 Task: Look for Airbnb properties in Talara, Peru from 10th December, 2023 to 25th December, 2023 for 3 adults, 1 child. Place can be shared room with 2 bedrooms having 3 beds and 2 bathrooms. Property type can be guest house. Amenities needed are: wifi, TV, free parkinig on premises, gym, breakfast.
Action: Mouse moved to (469, 63)
Screenshot: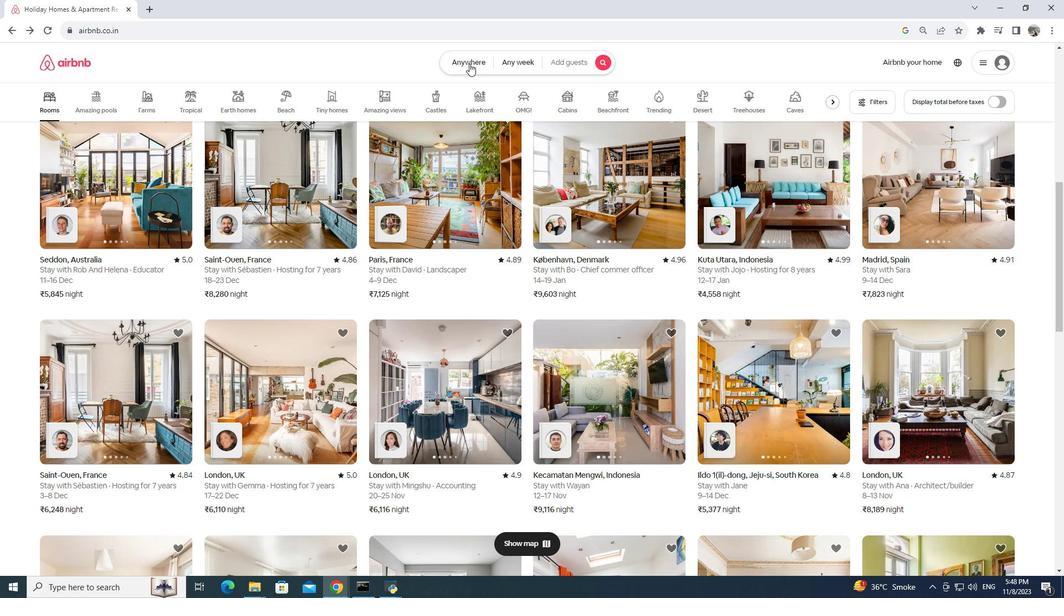 
Action: Mouse pressed left at (469, 63)
Screenshot: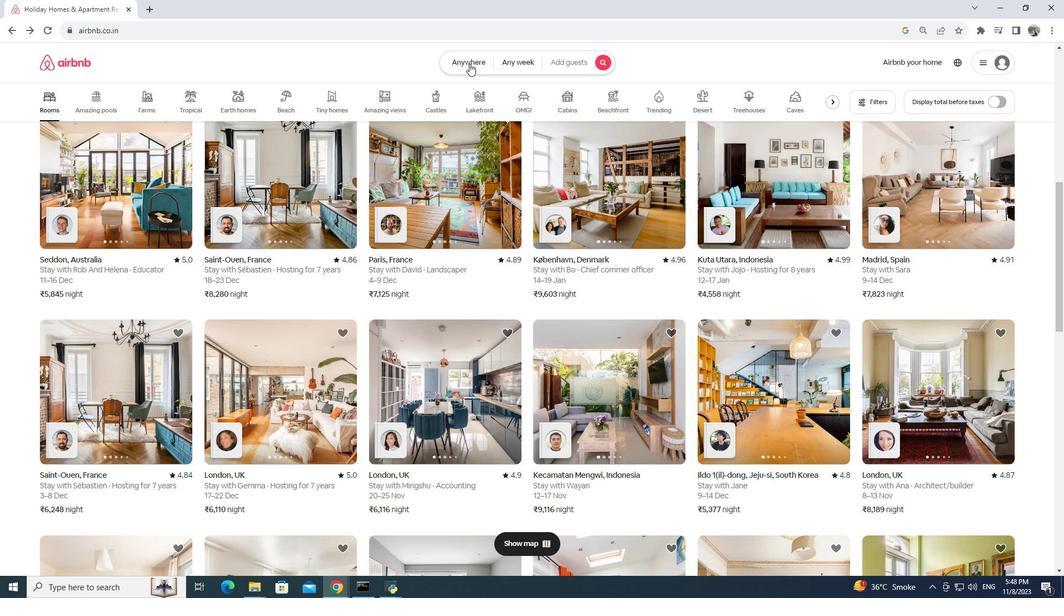
Action: Mouse moved to (386, 105)
Screenshot: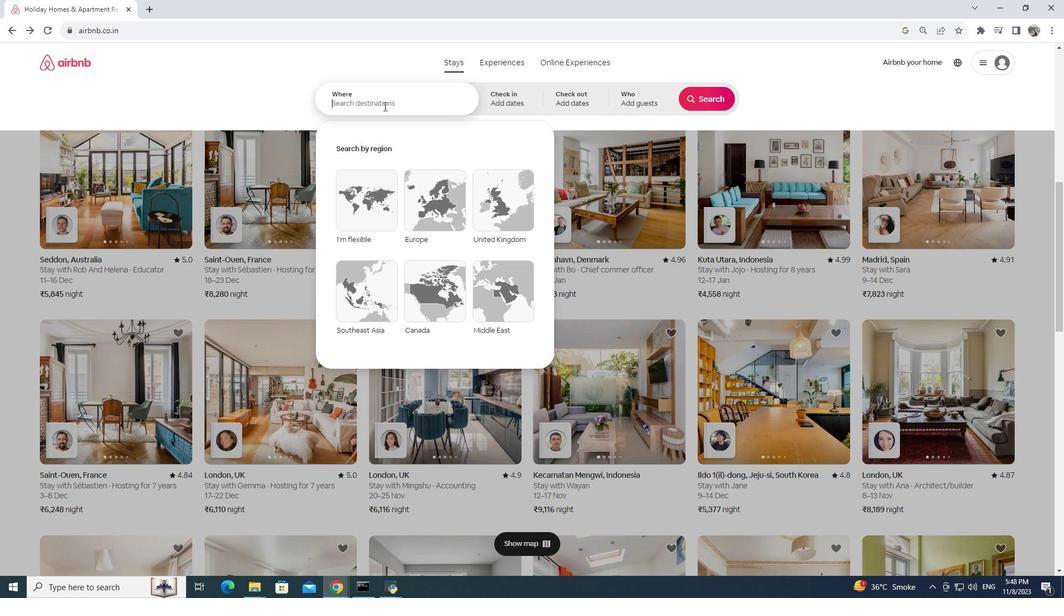 
Action: Mouse pressed left at (386, 105)
Screenshot: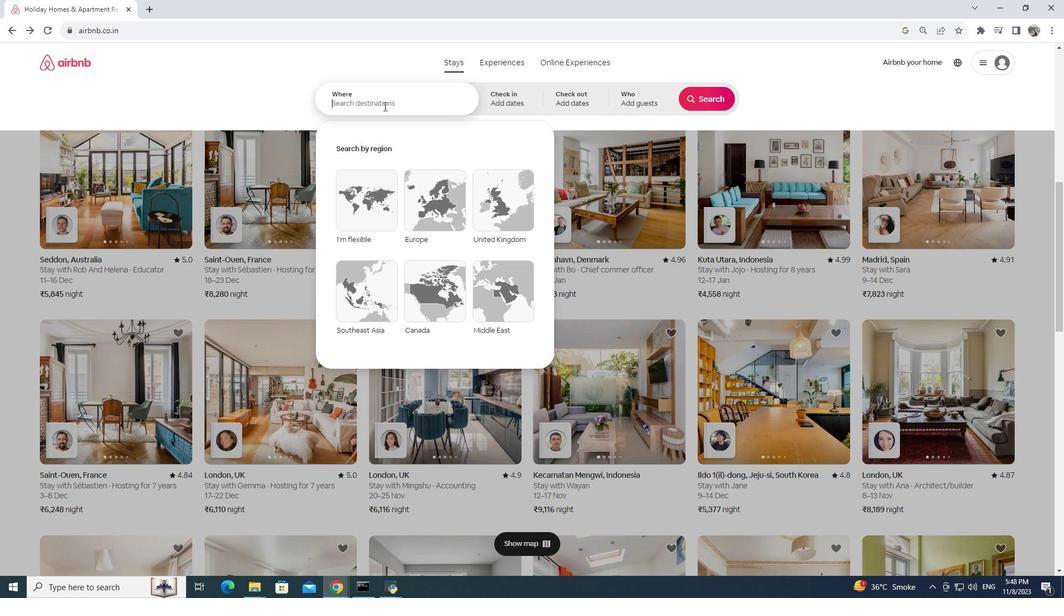 
Action: Mouse moved to (383, 106)
Screenshot: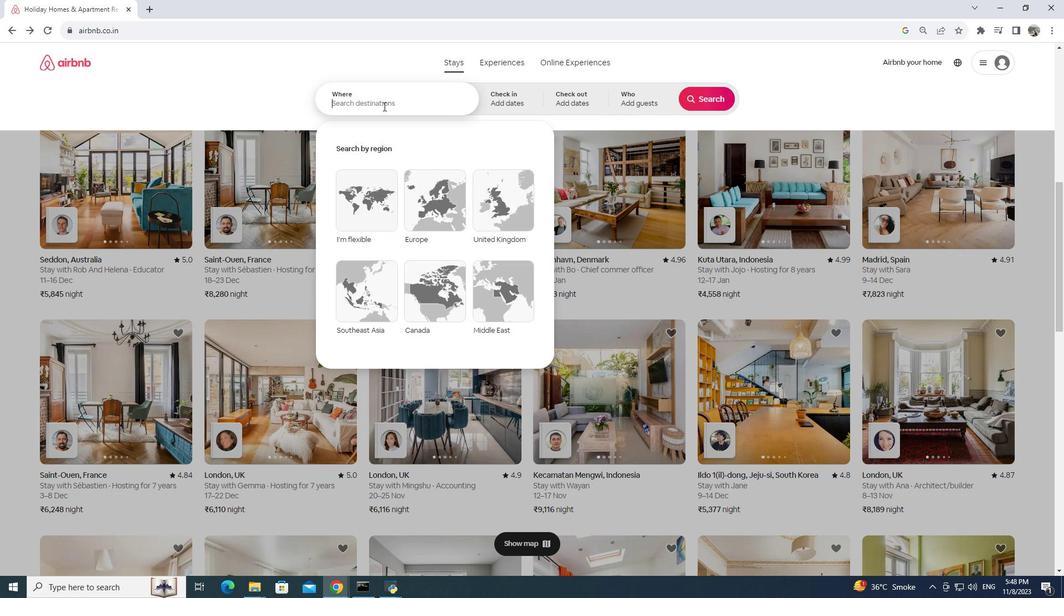 
Action: Key pressed talara,<Key.space>peru
Screenshot: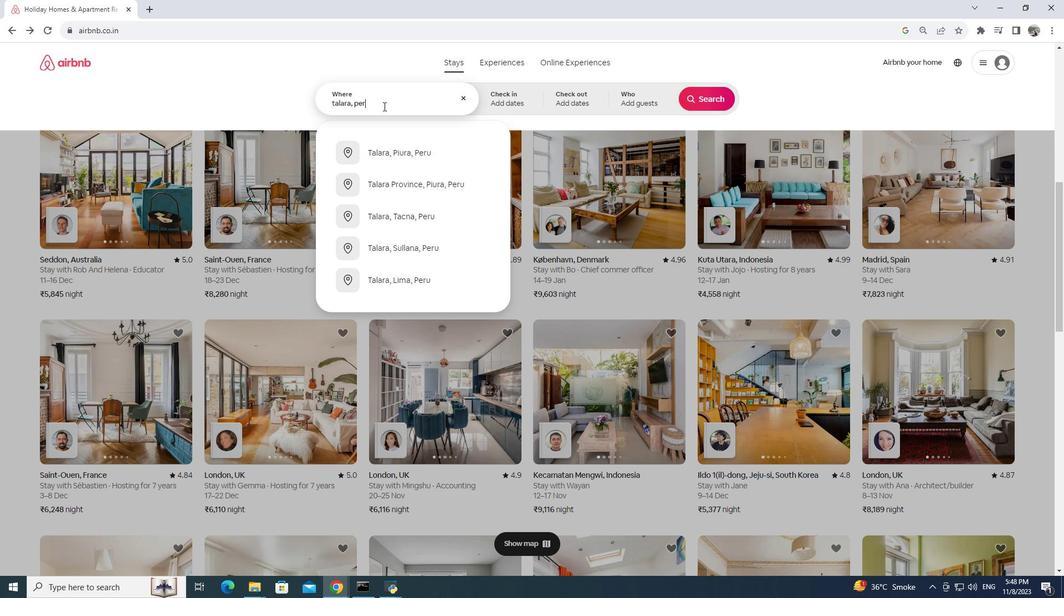 
Action: Mouse moved to (521, 93)
Screenshot: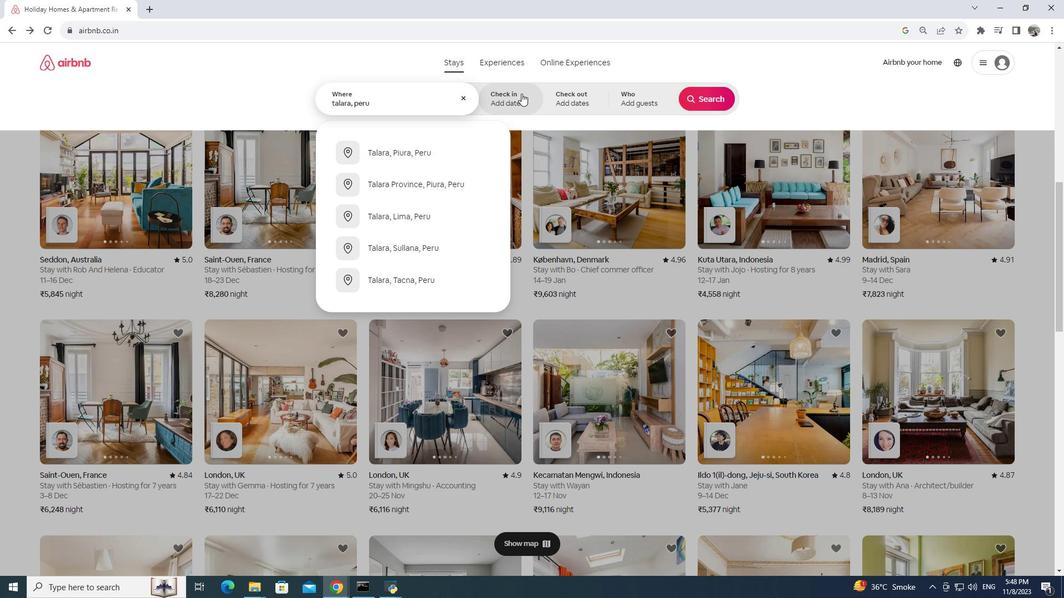 
Action: Mouse pressed left at (521, 93)
Screenshot: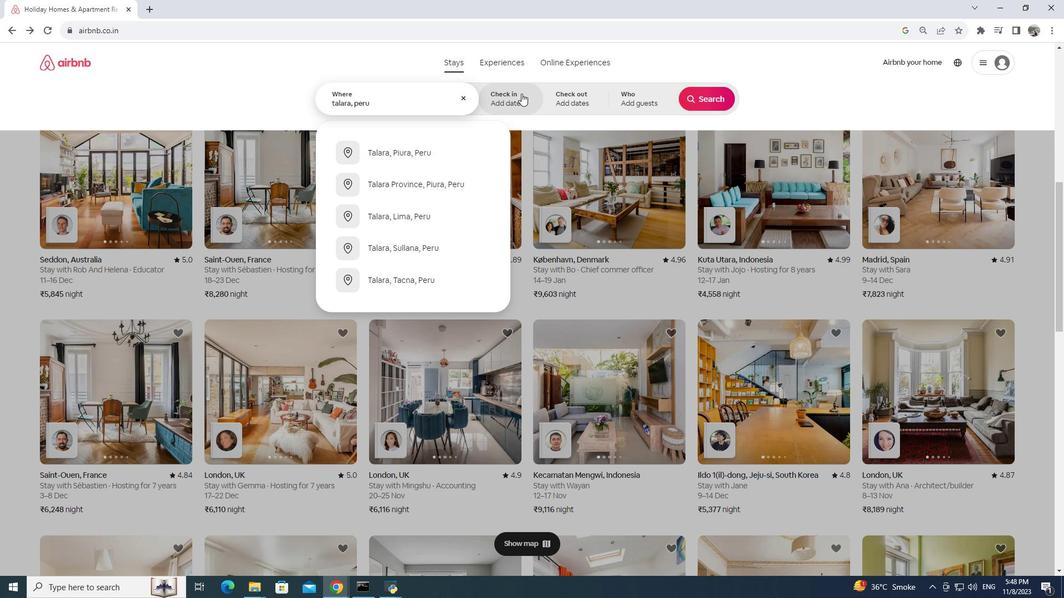 
Action: Mouse moved to (556, 261)
Screenshot: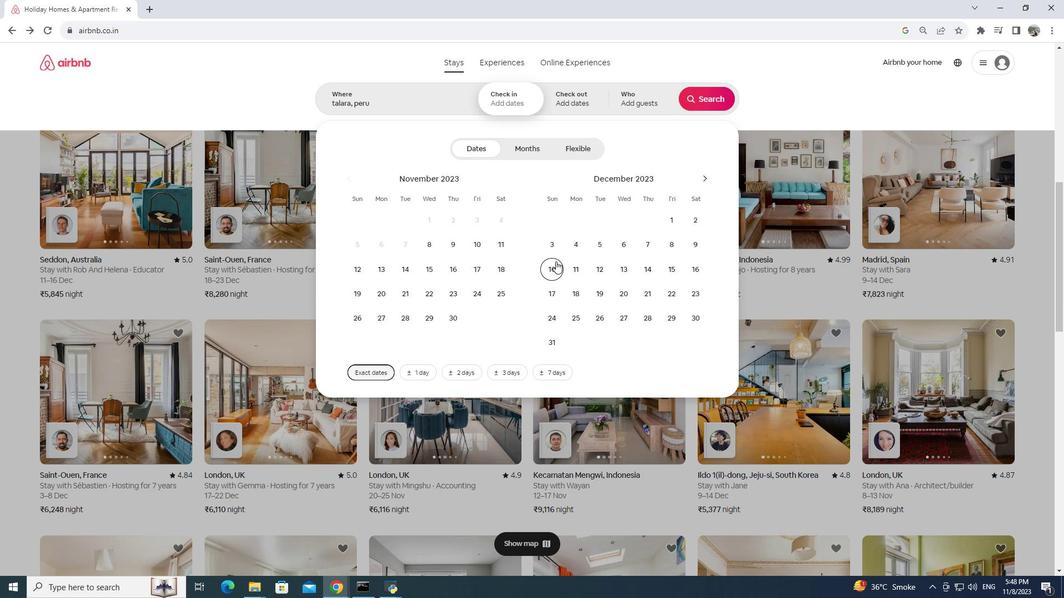 
Action: Mouse pressed left at (556, 261)
Screenshot: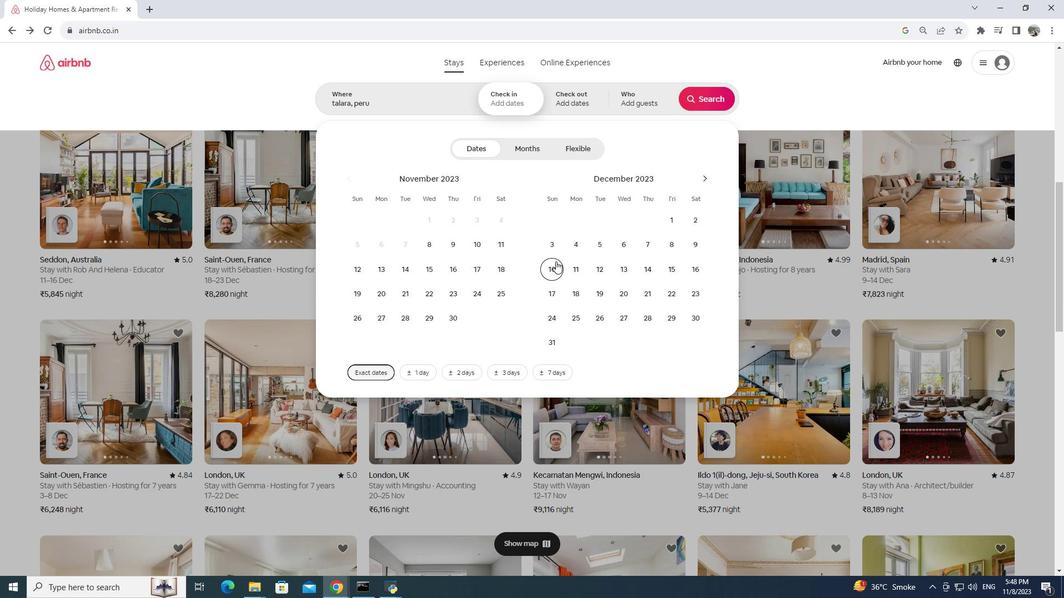
Action: Mouse moved to (578, 317)
Screenshot: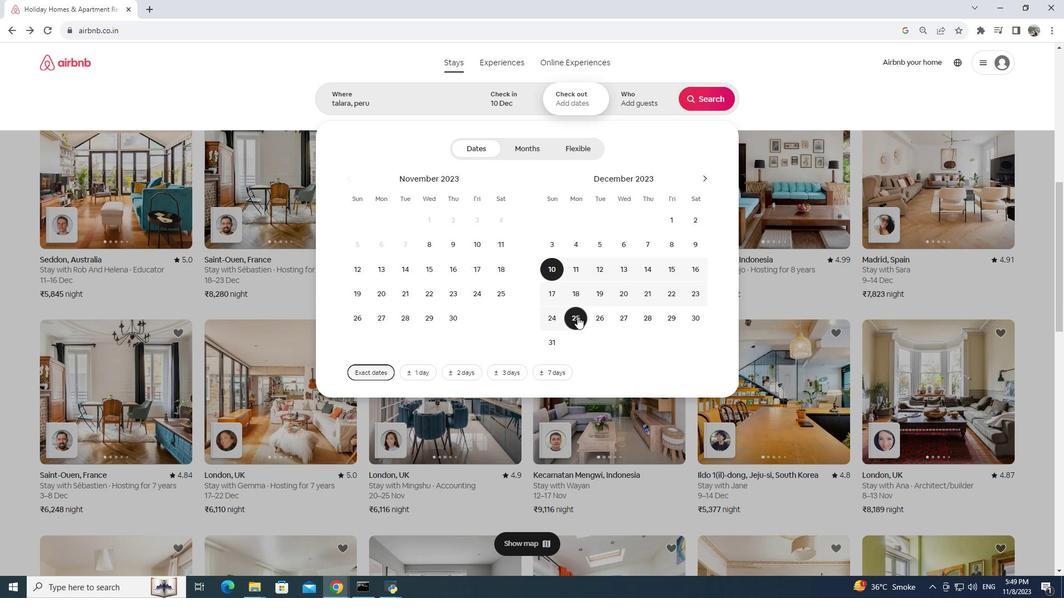 
Action: Mouse pressed left at (578, 317)
Screenshot: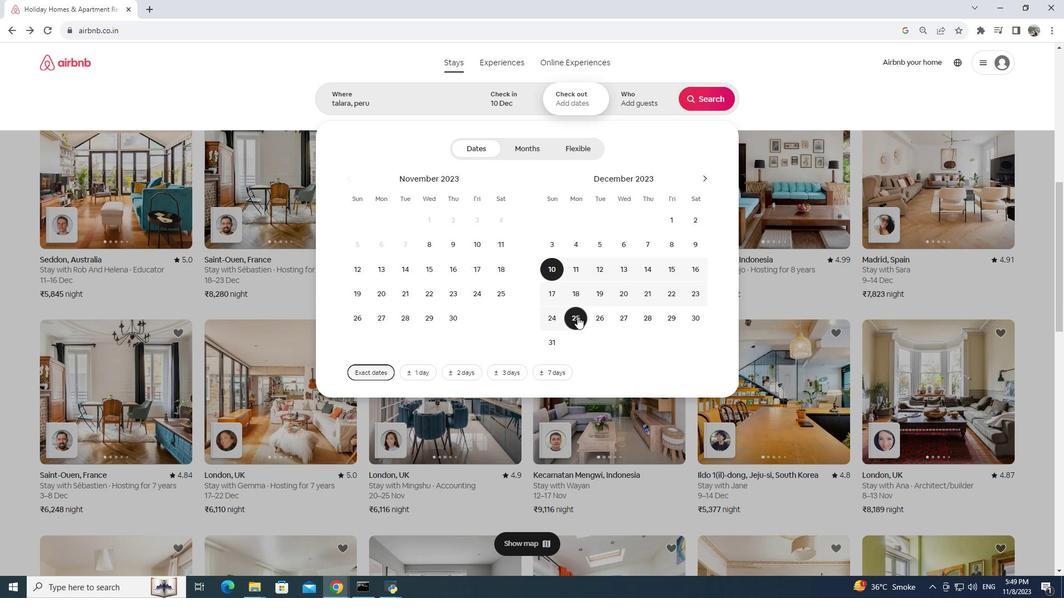 
Action: Mouse moved to (627, 102)
Screenshot: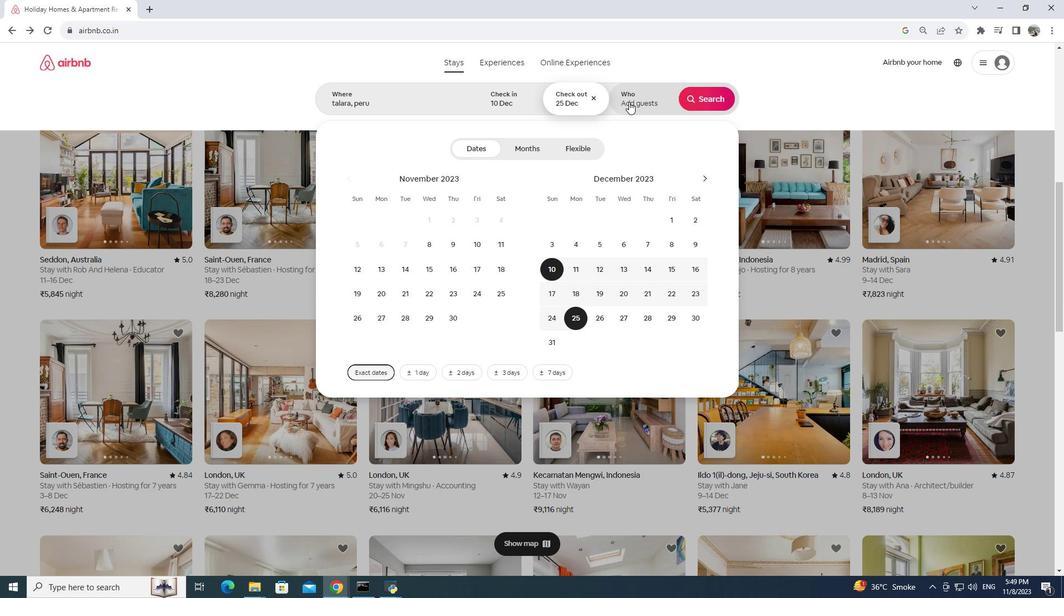 
Action: Mouse pressed left at (627, 102)
Screenshot: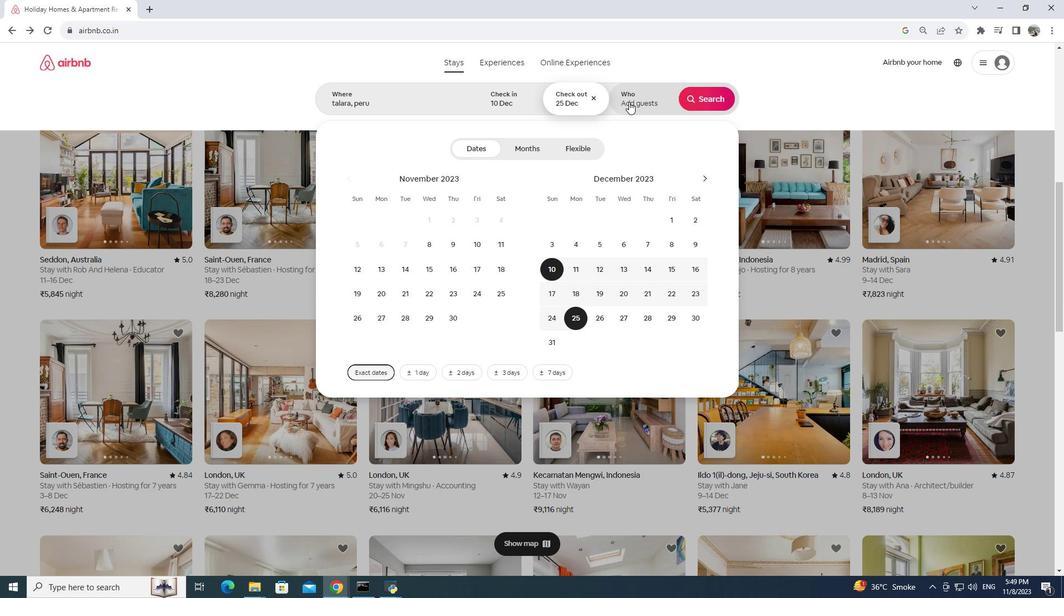 
Action: Mouse moved to (703, 150)
Screenshot: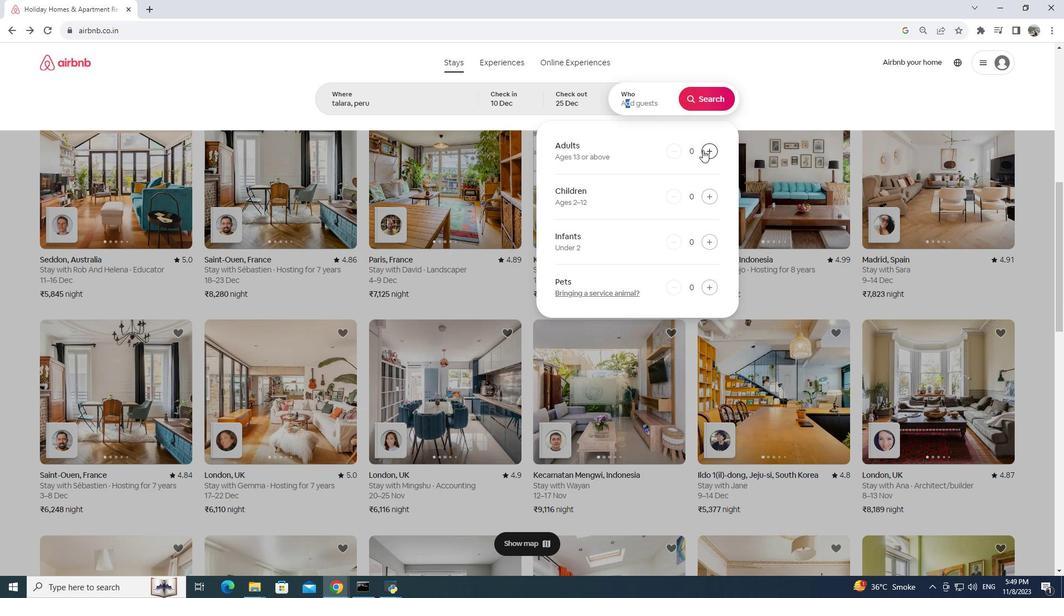 
Action: Mouse pressed left at (703, 150)
Screenshot: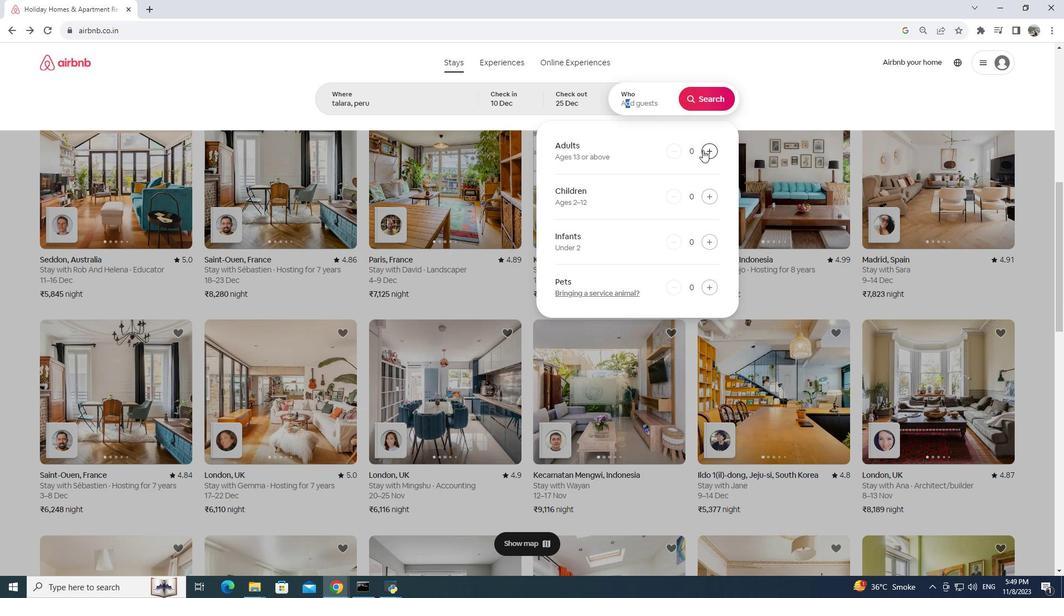 
Action: Mouse moved to (704, 148)
Screenshot: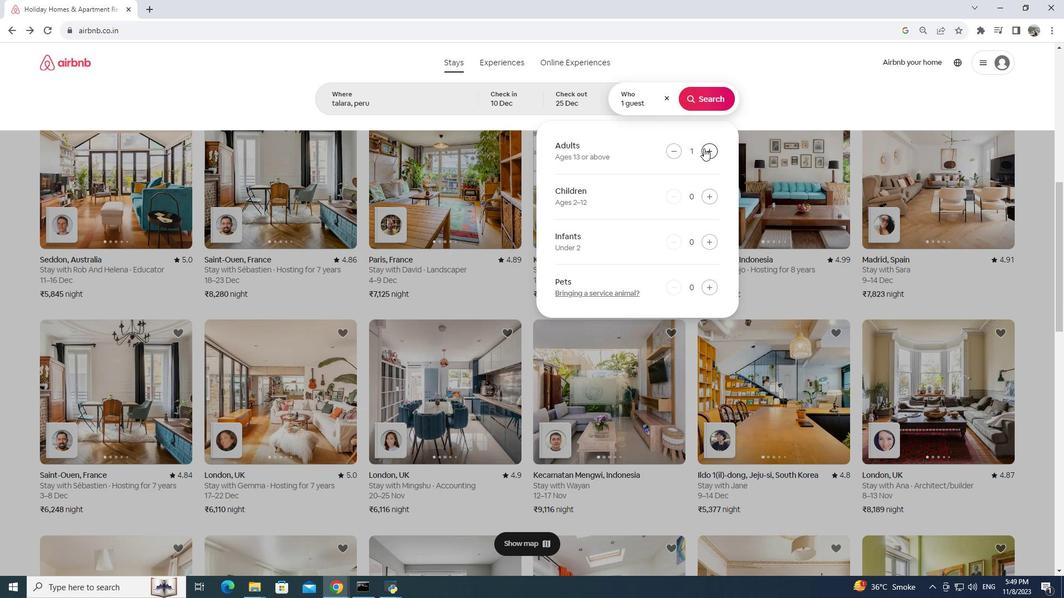 
Action: Mouse pressed left at (704, 148)
Screenshot: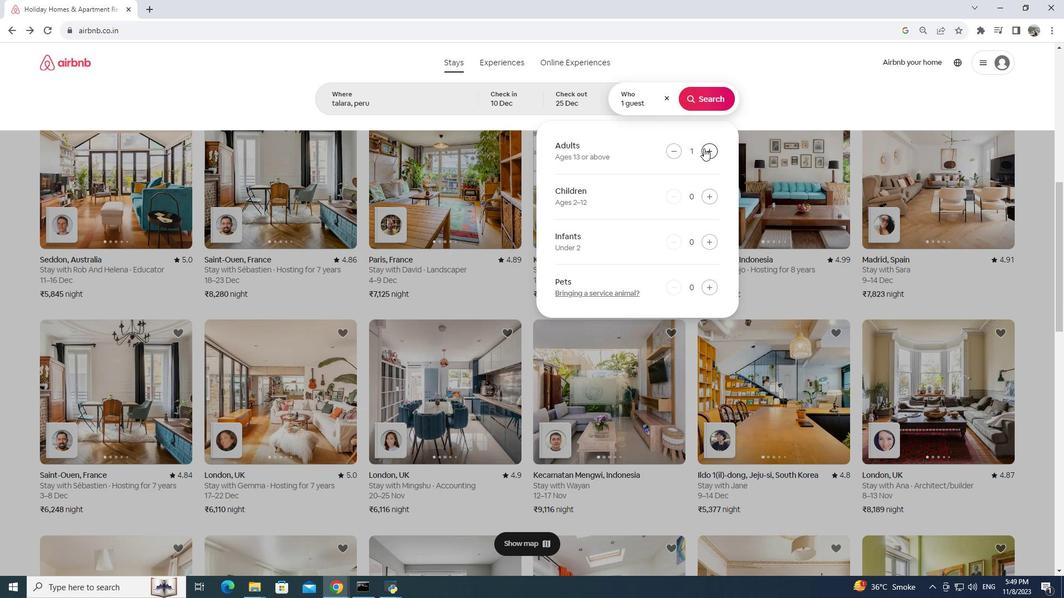 
Action: Mouse moved to (705, 148)
Screenshot: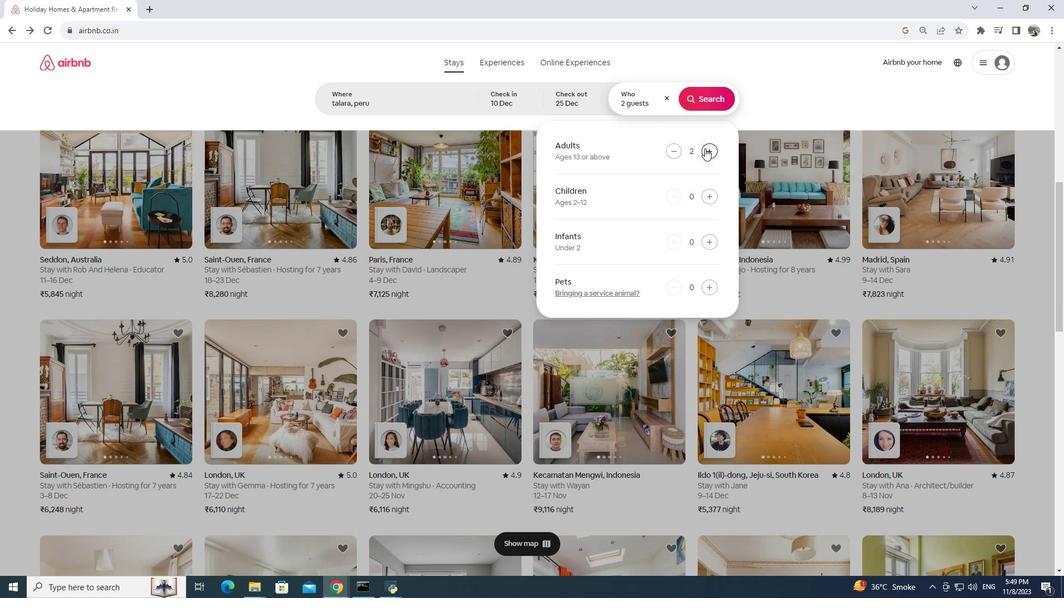 
Action: Mouse pressed left at (705, 148)
Screenshot: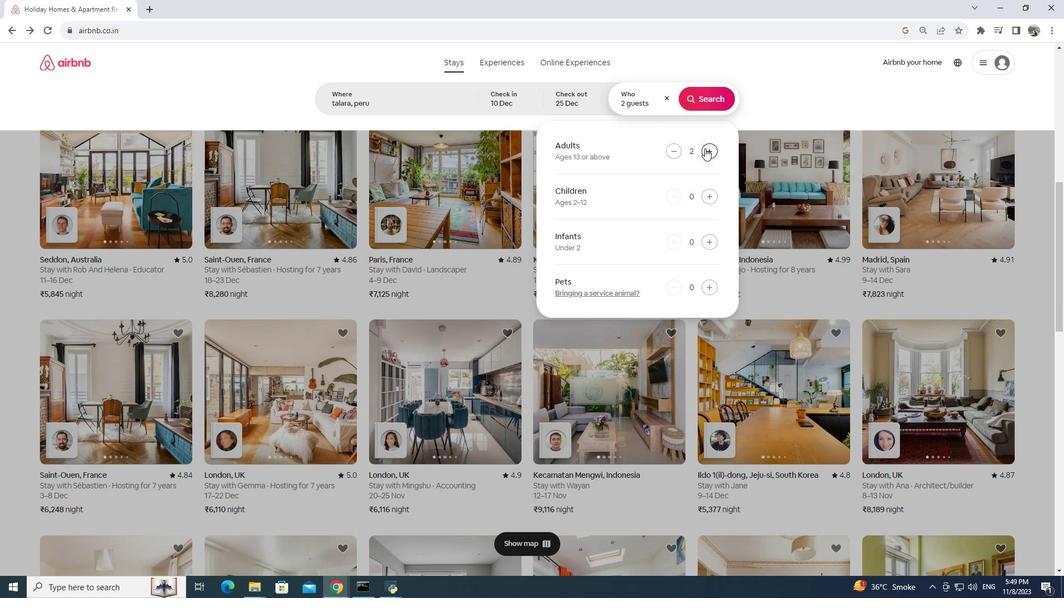 
Action: Mouse moved to (709, 195)
Screenshot: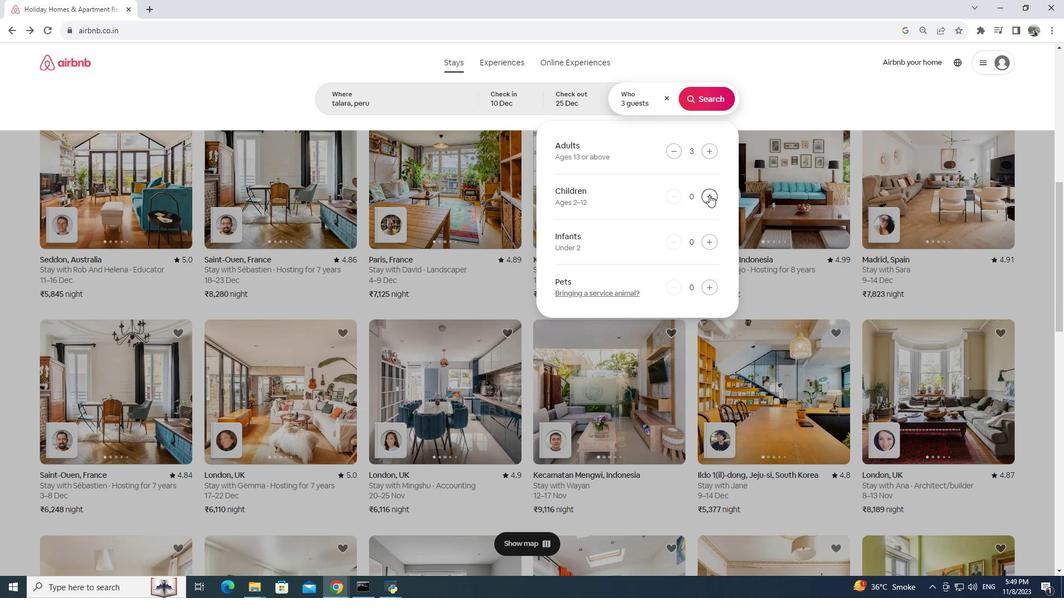 
Action: Mouse pressed left at (709, 195)
Screenshot: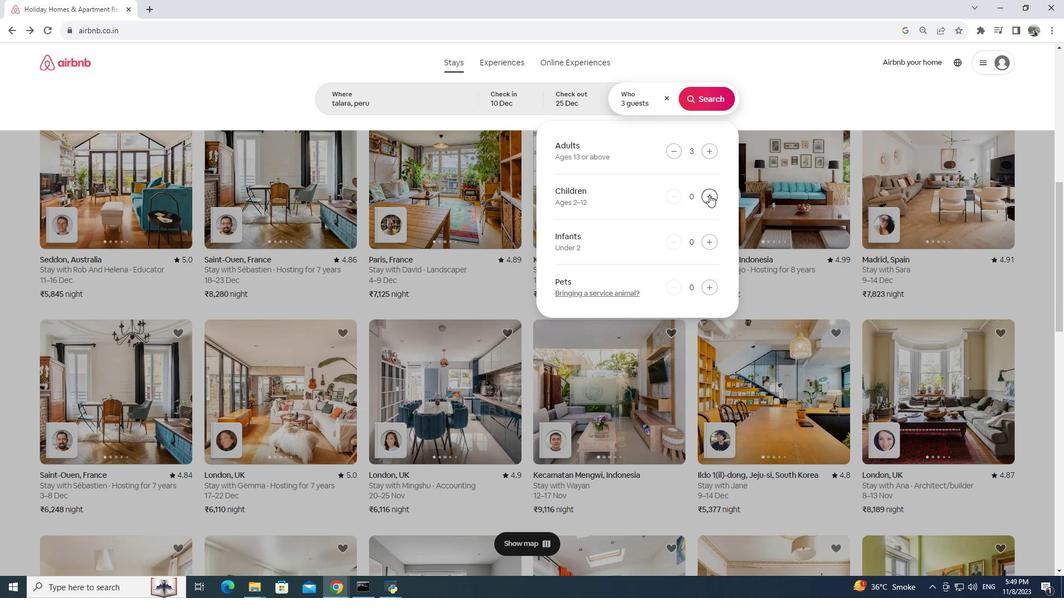 
Action: Mouse moved to (707, 90)
Screenshot: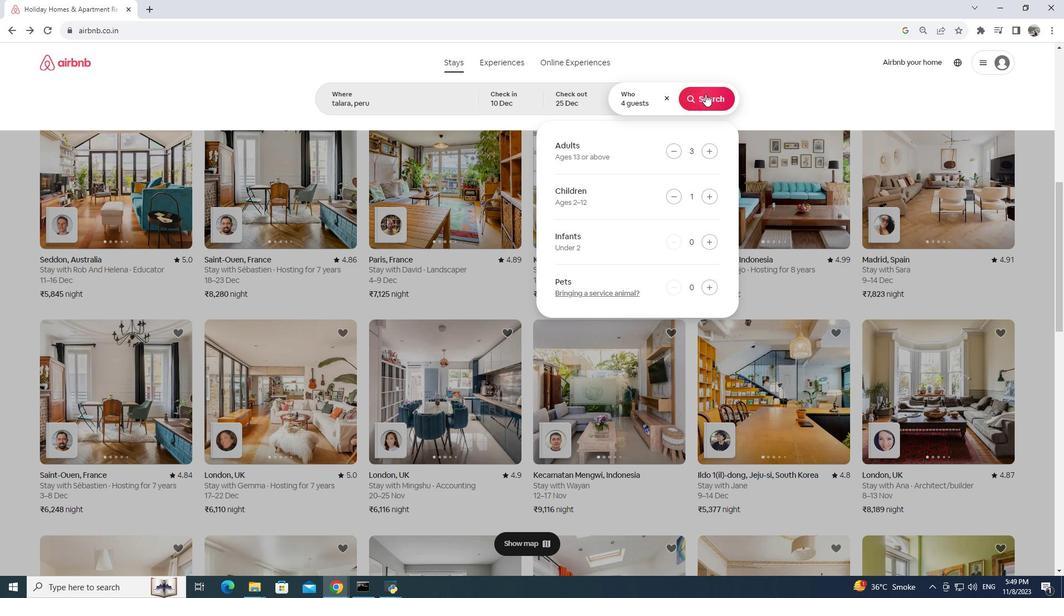 
Action: Mouse pressed left at (707, 90)
Screenshot: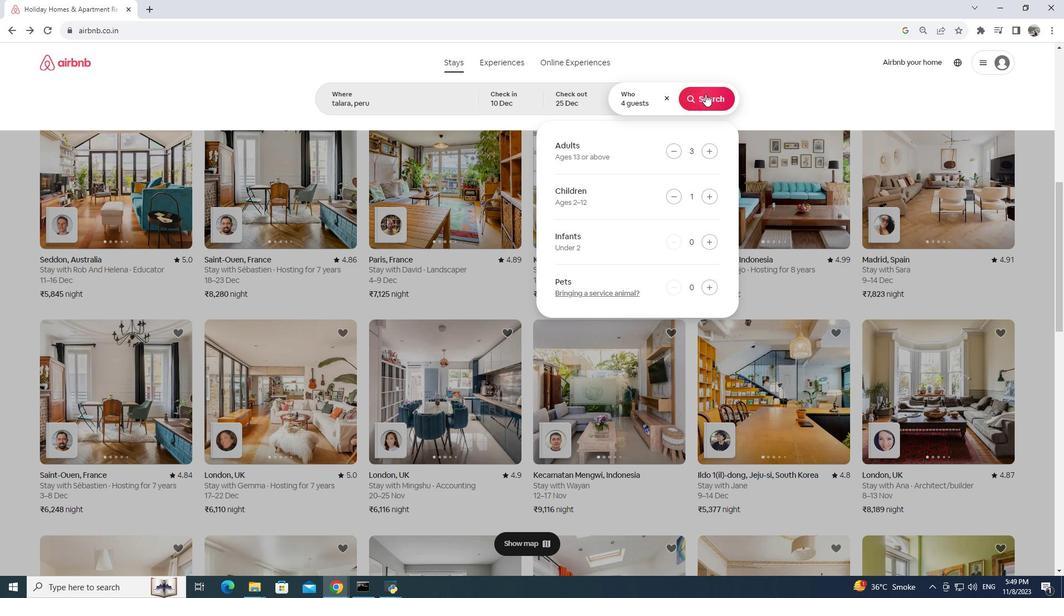 
Action: Mouse moved to (904, 103)
Screenshot: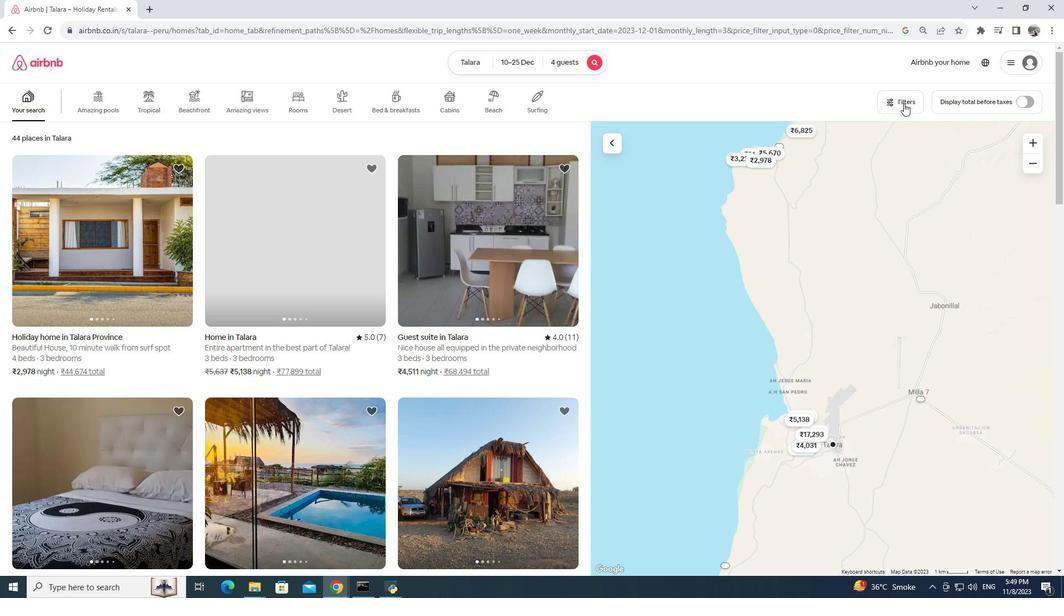 
Action: Mouse pressed left at (904, 103)
Screenshot: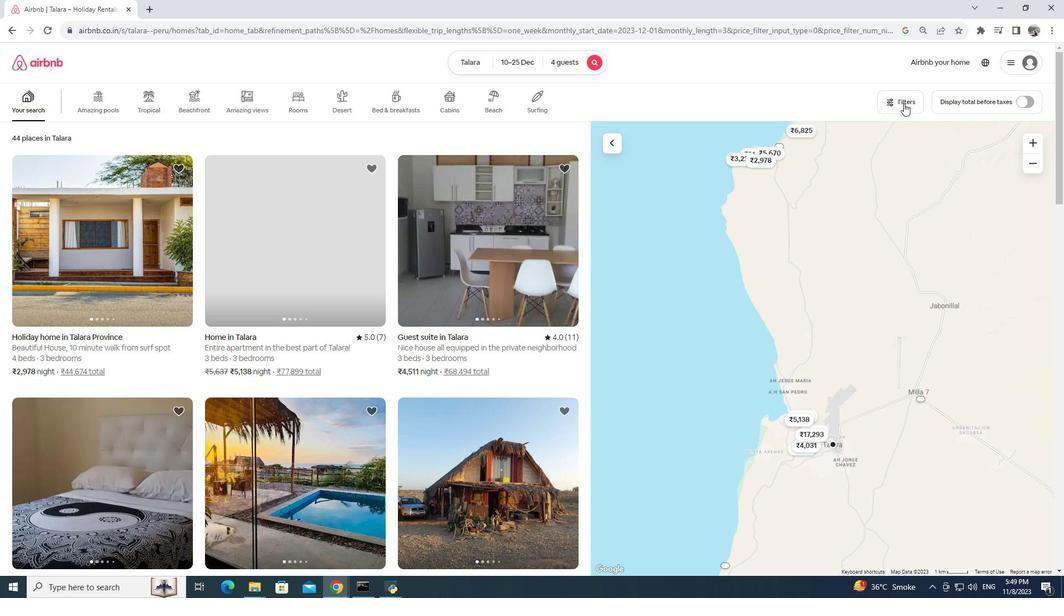 
Action: Mouse moved to (454, 411)
Screenshot: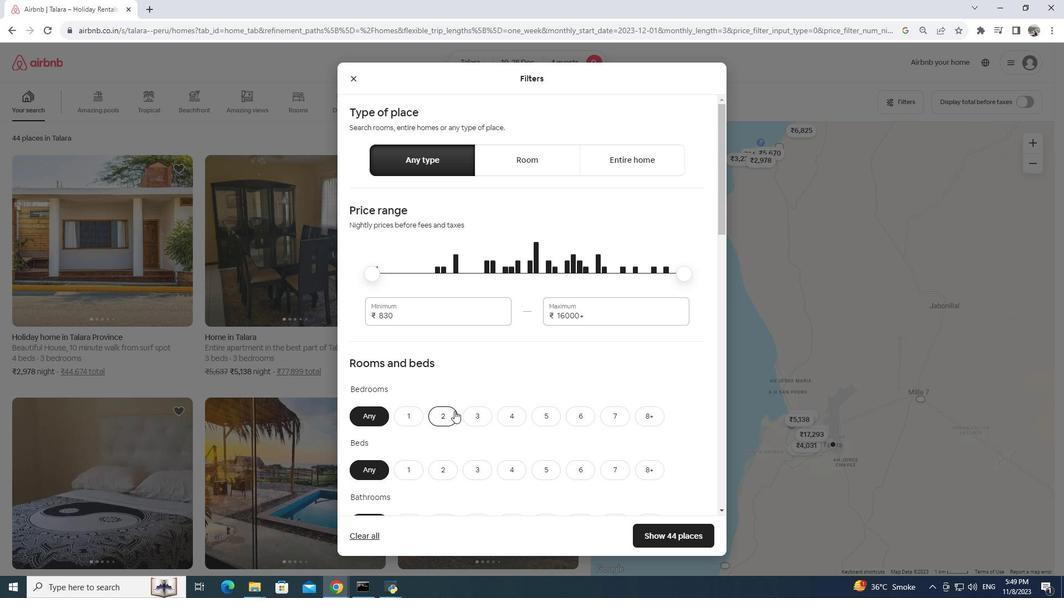 
Action: Mouse pressed left at (454, 411)
Screenshot: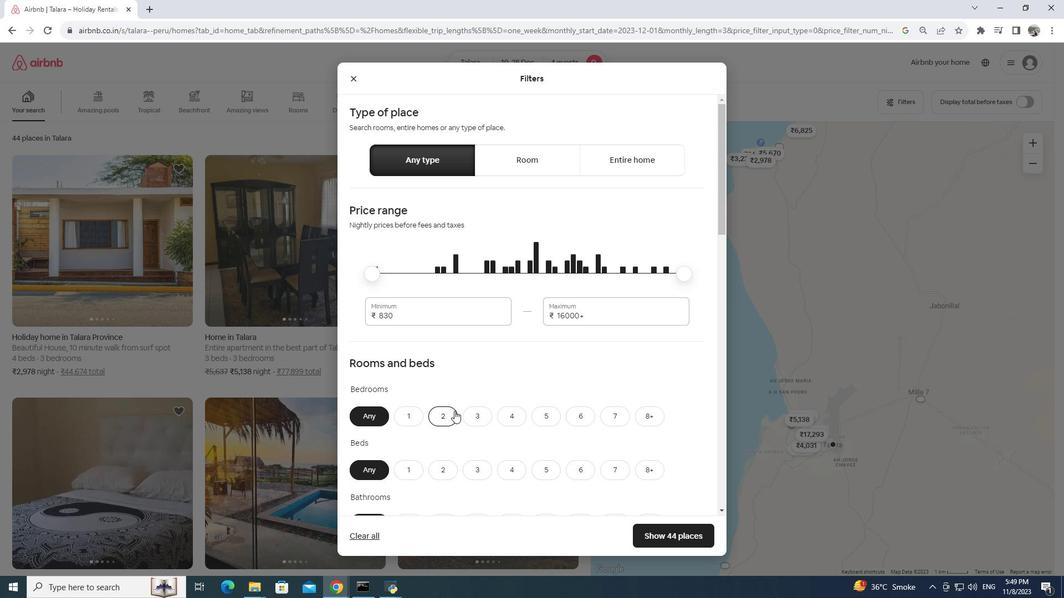 
Action: Mouse moved to (481, 465)
Screenshot: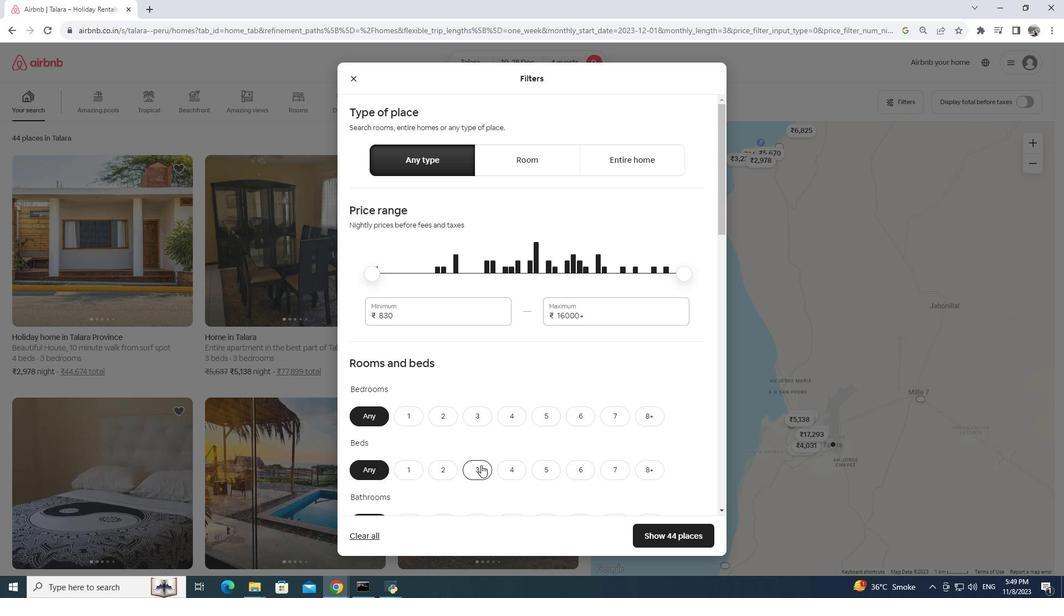
Action: Mouse pressed left at (481, 465)
Screenshot: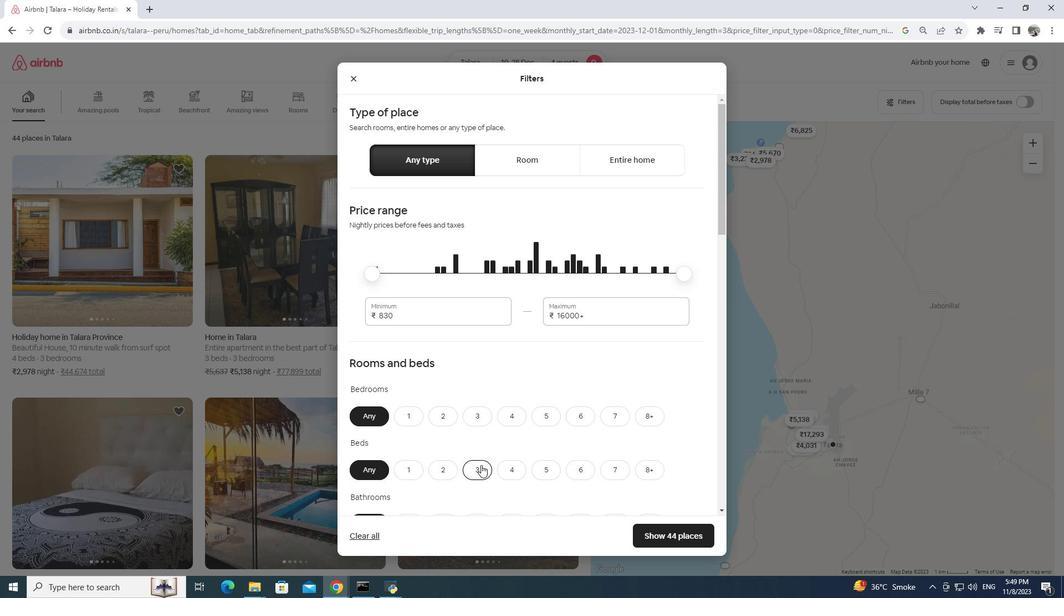 
Action: Mouse moved to (449, 407)
Screenshot: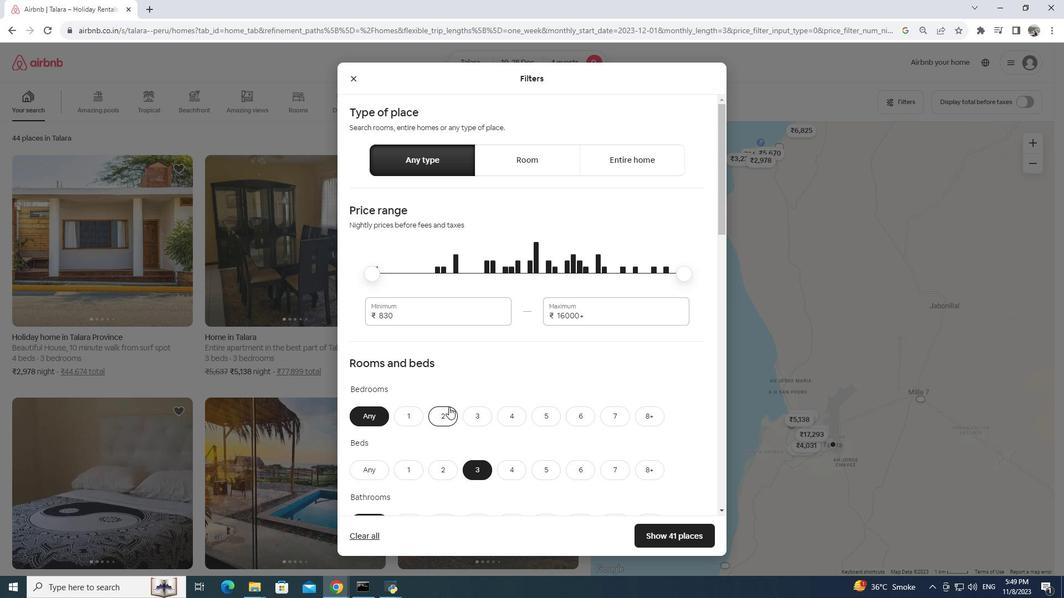 
Action: Mouse pressed left at (449, 407)
Screenshot: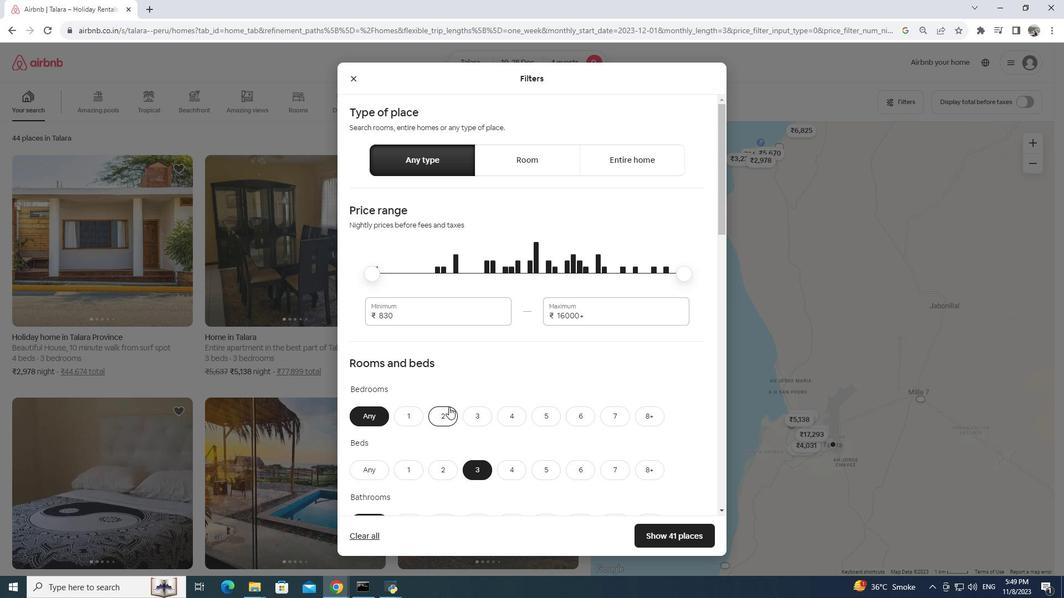 
Action: Mouse moved to (473, 427)
Screenshot: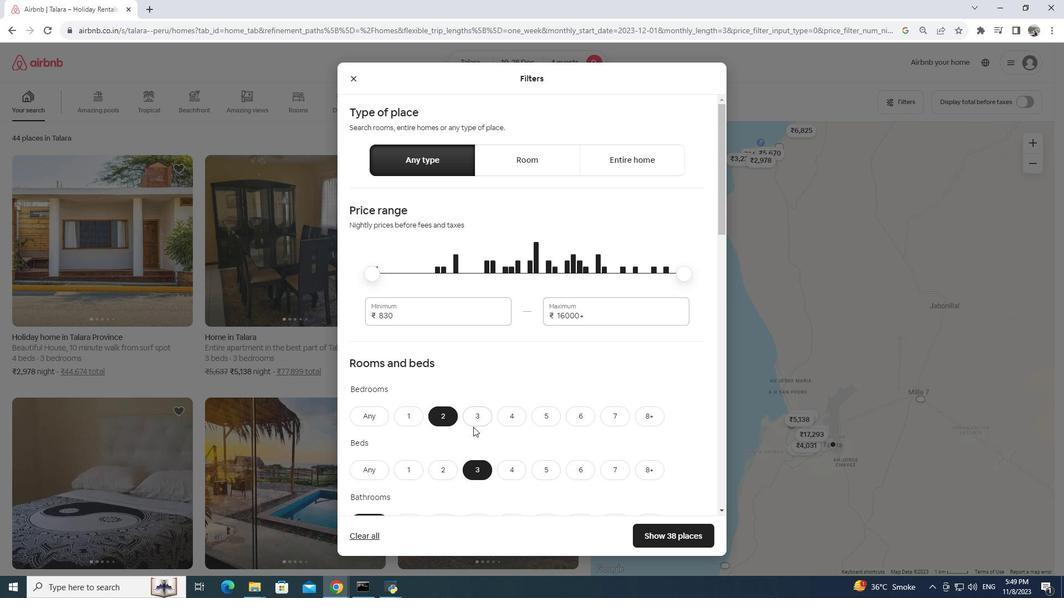 
Action: Mouse scrolled (473, 427) with delta (0, 0)
Screenshot: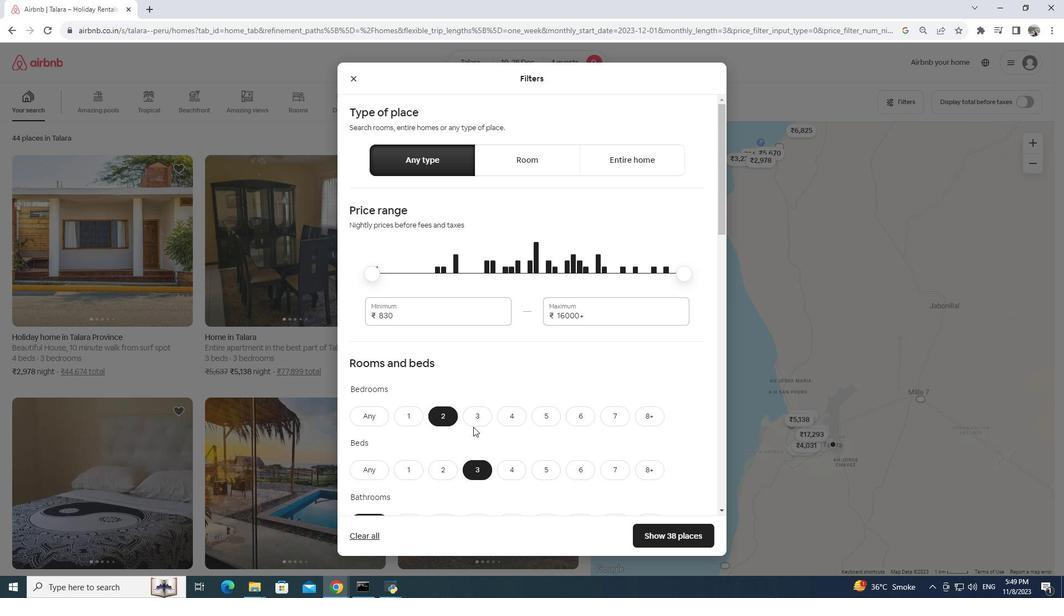 
Action: Mouse scrolled (473, 427) with delta (0, 0)
Screenshot: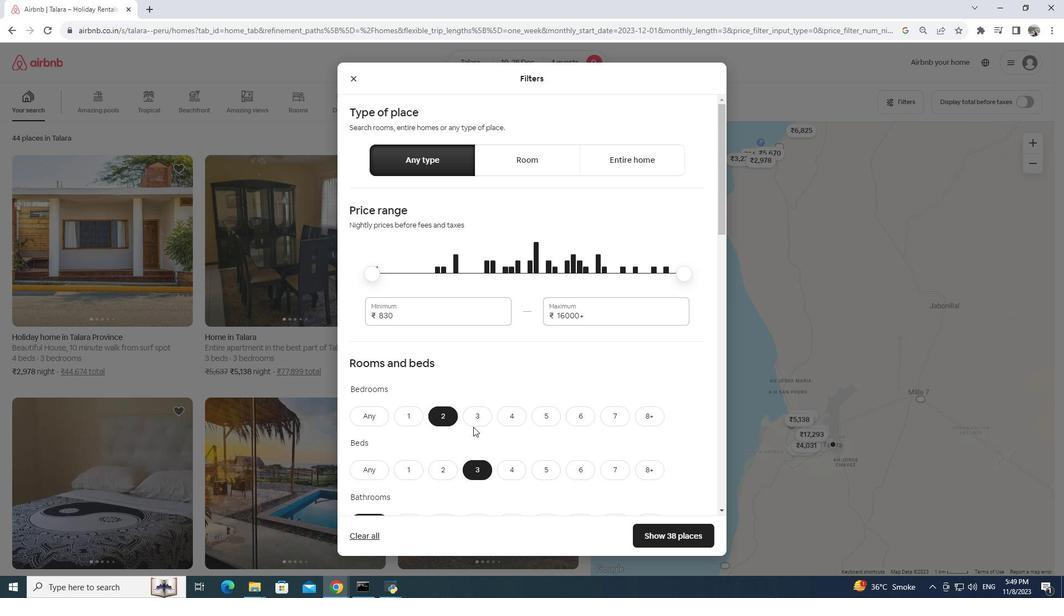 
Action: Mouse scrolled (473, 427) with delta (0, 0)
Screenshot: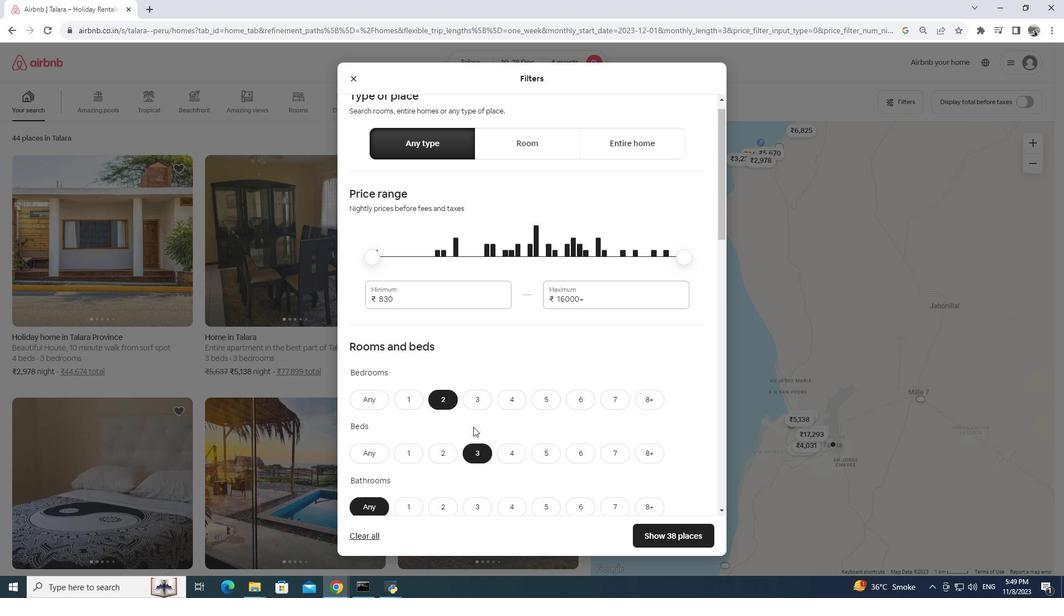 
Action: Mouse moved to (439, 351)
Screenshot: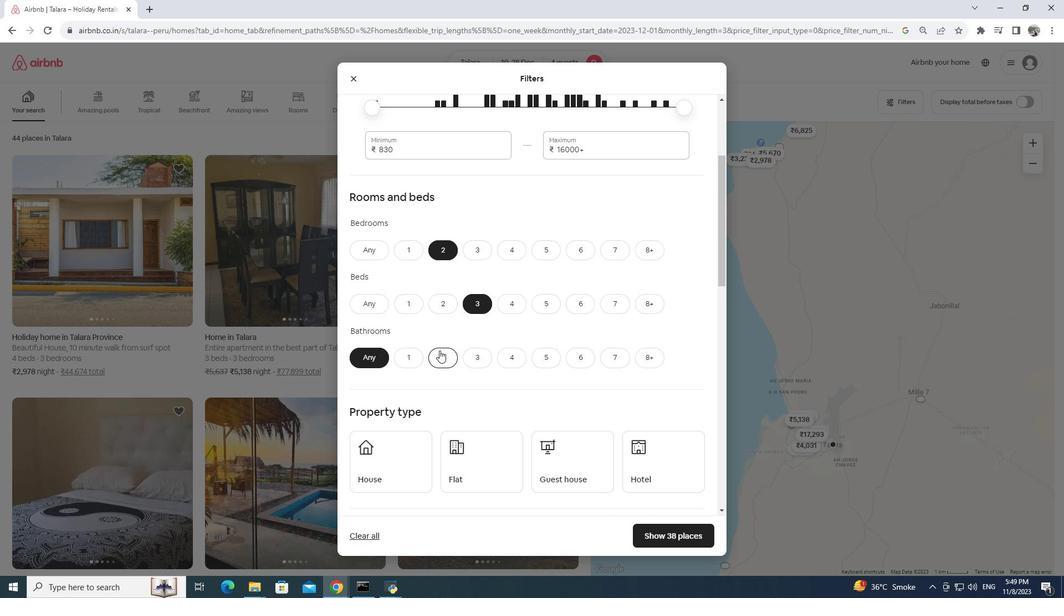 
Action: Mouse pressed left at (439, 351)
Screenshot: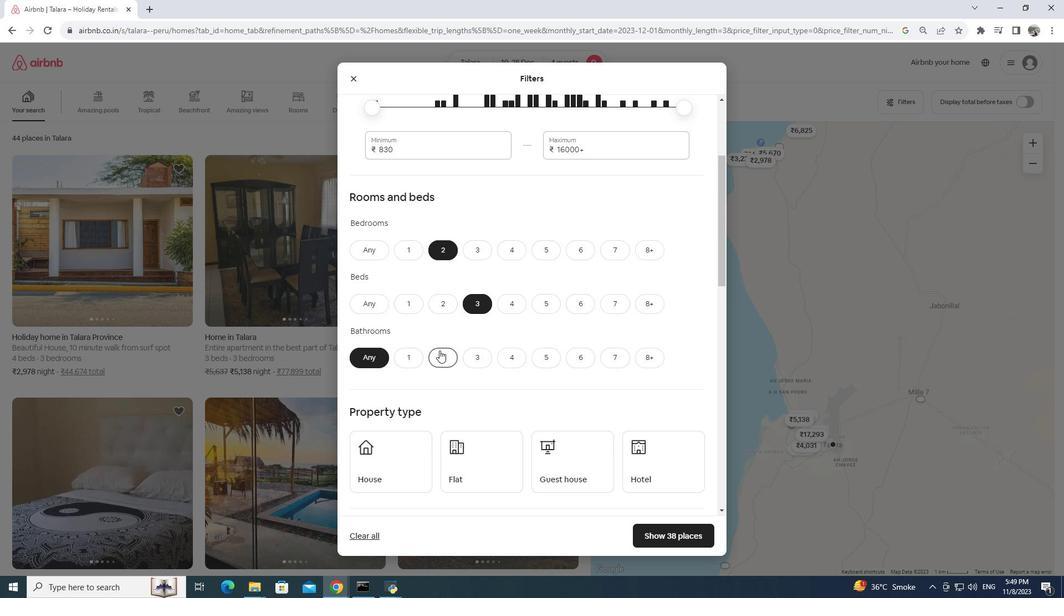 
Action: Mouse scrolled (439, 350) with delta (0, 0)
Screenshot: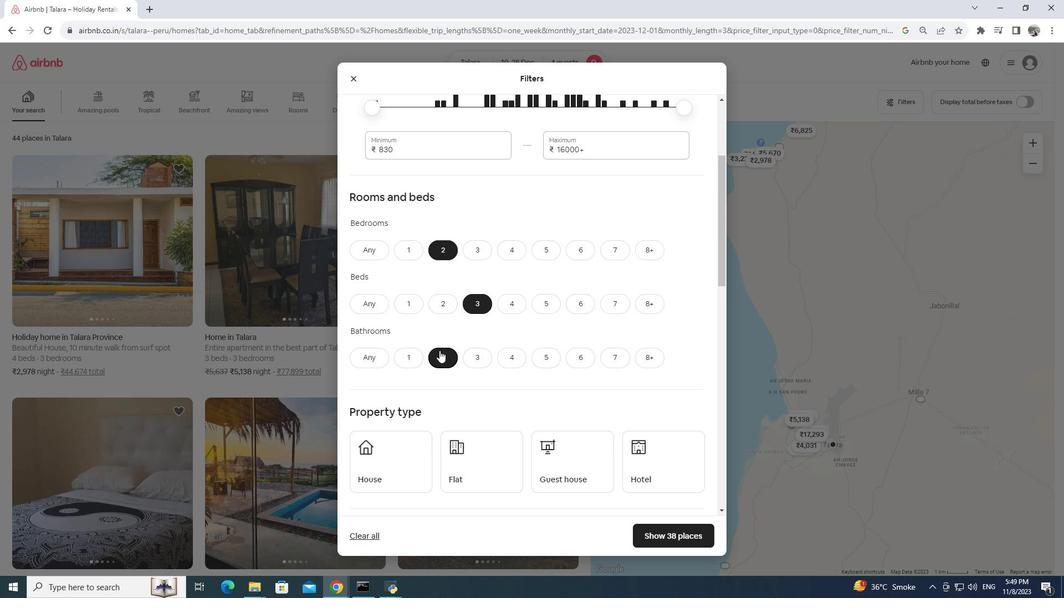 
Action: Mouse scrolled (439, 350) with delta (0, 0)
Screenshot: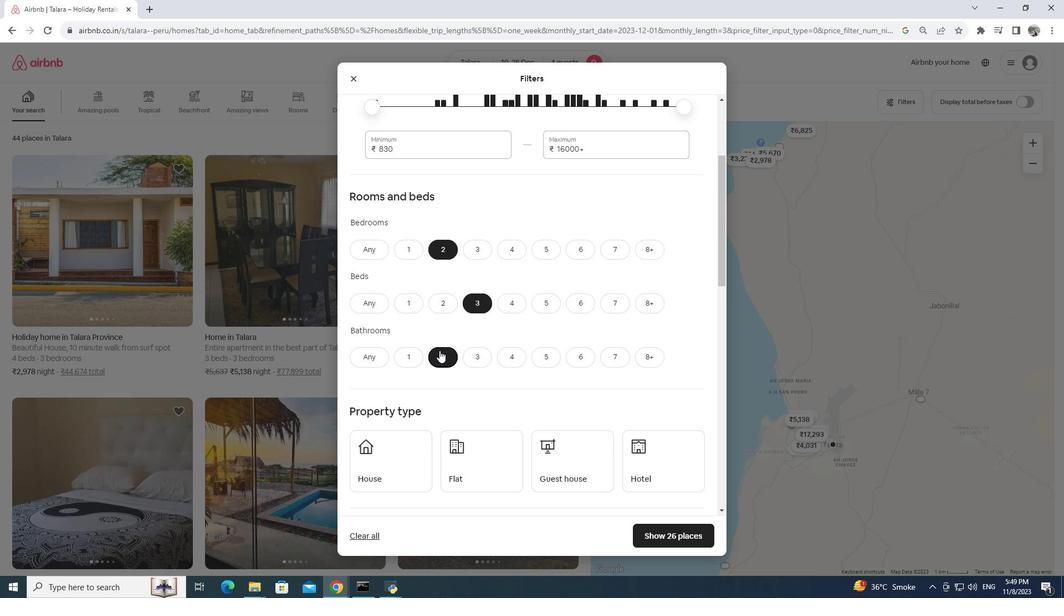 
Action: Mouse scrolled (439, 350) with delta (0, 0)
Screenshot: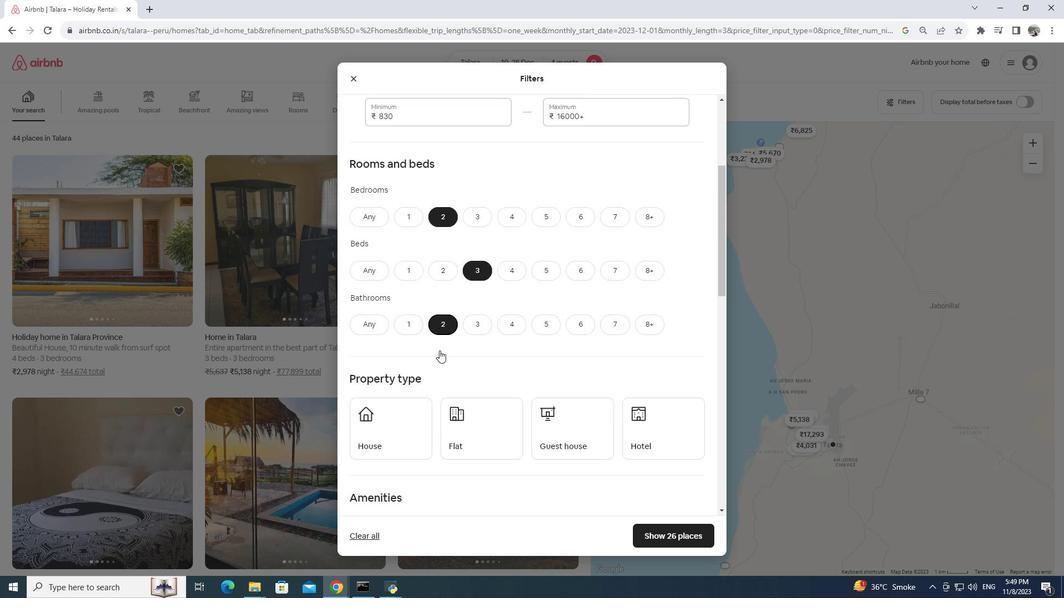 
Action: Mouse scrolled (439, 350) with delta (0, 0)
Screenshot: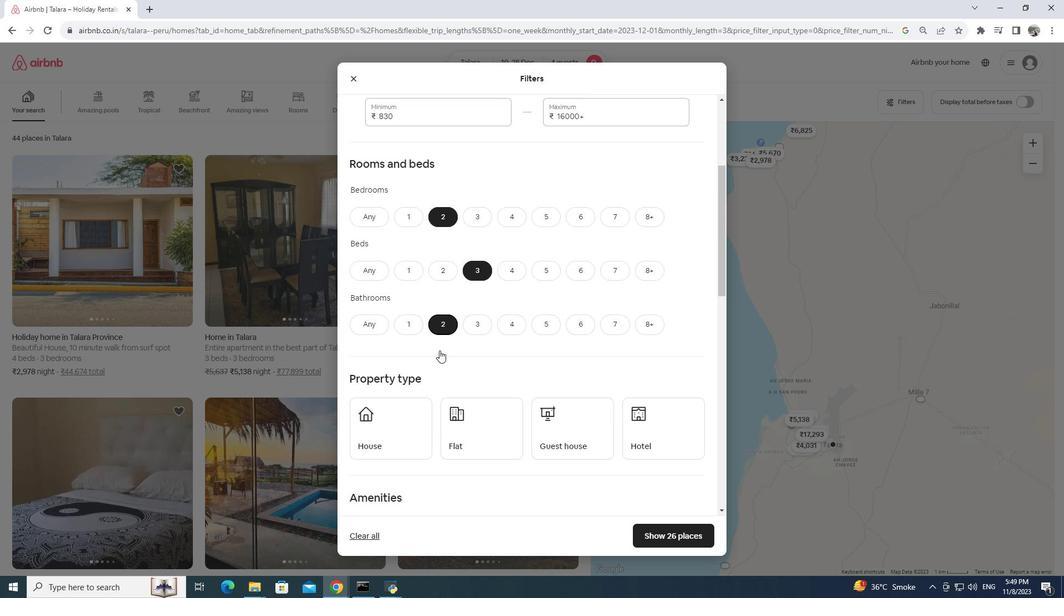 
Action: Mouse moved to (565, 244)
Screenshot: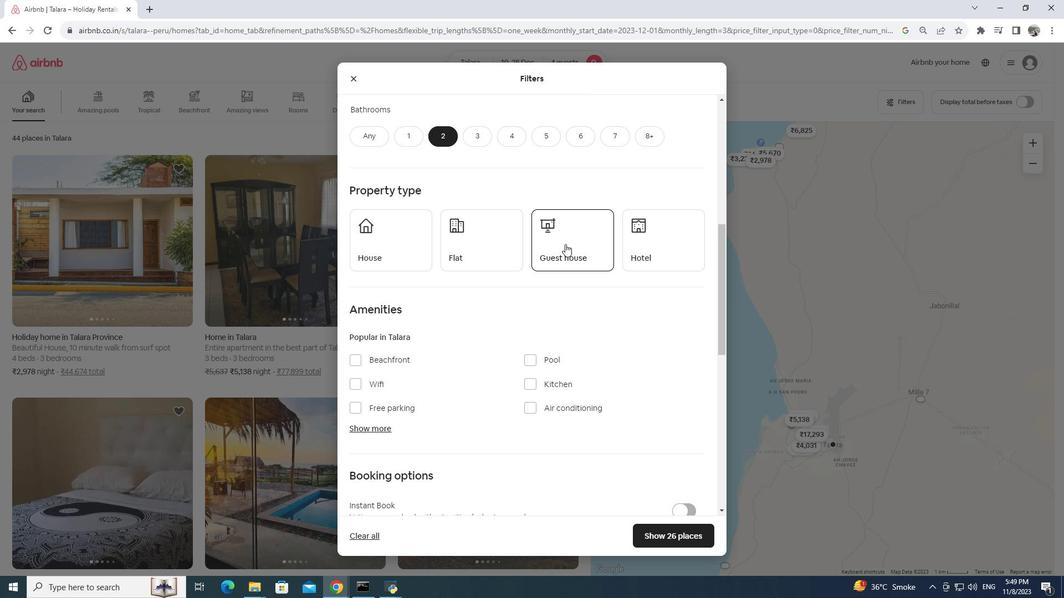 
Action: Mouse pressed left at (565, 244)
Screenshot: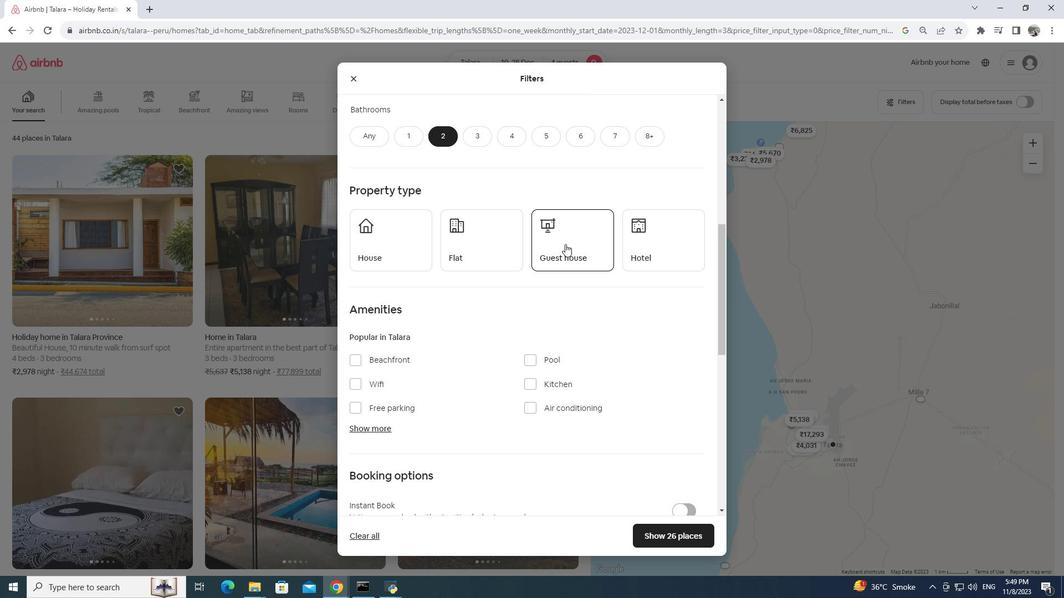 
Action: Mouse moved to (353, 382)
Screenshot: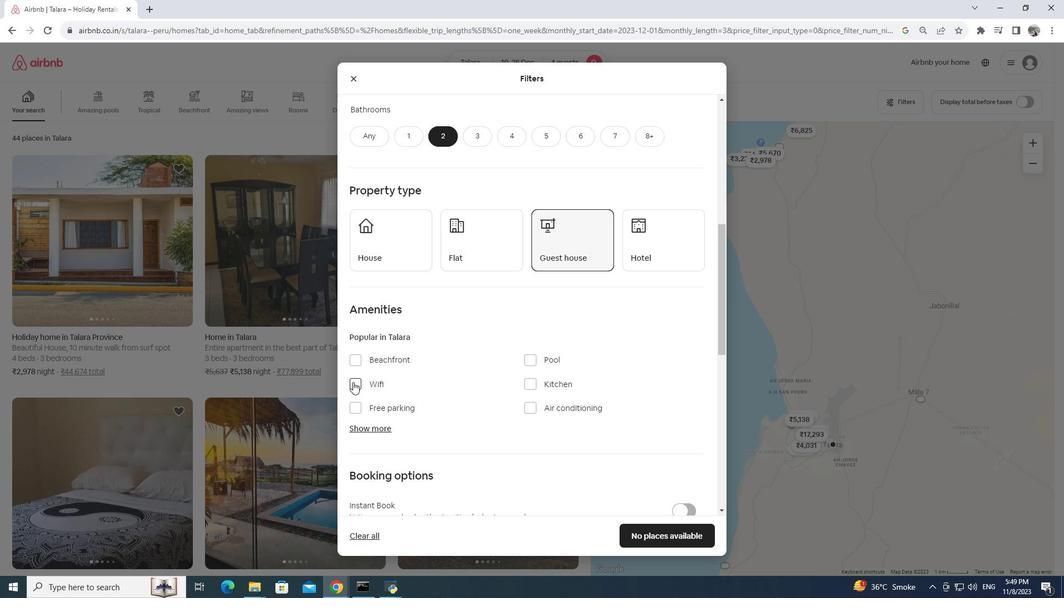 
Action: Mouse pressed left at (353, 382)
Screenshot: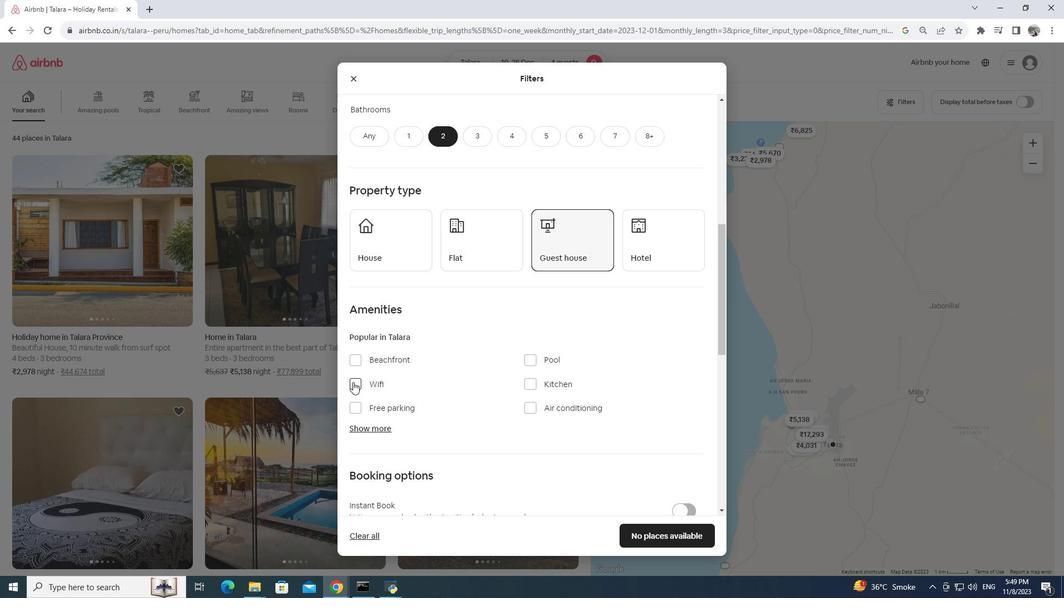 
Action: Mouse moved to (350, 424)
Screenshot: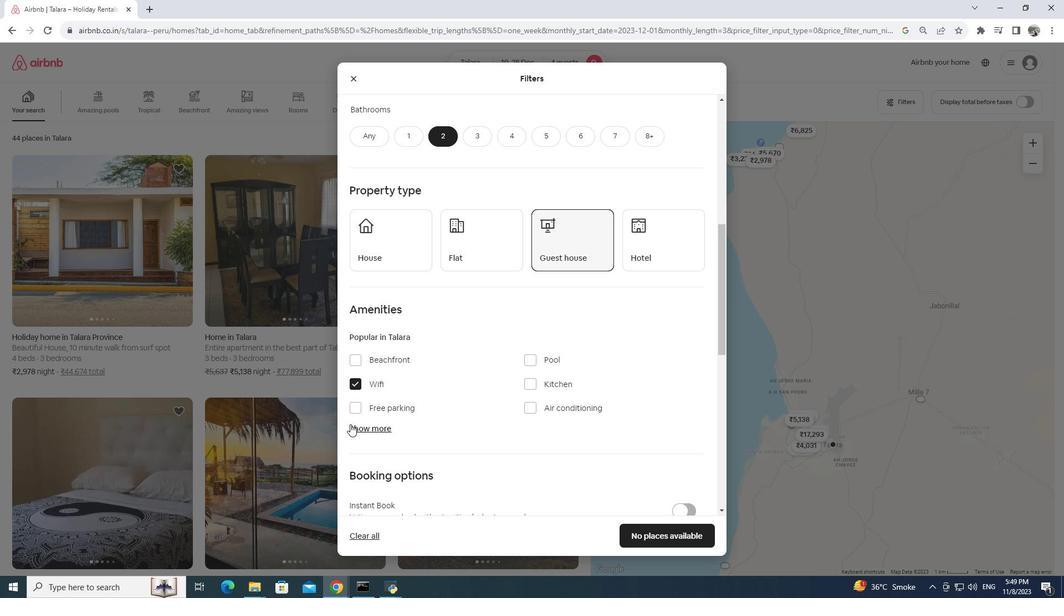 
Action: Mouse pressed left at (350, 424)
Screenshot: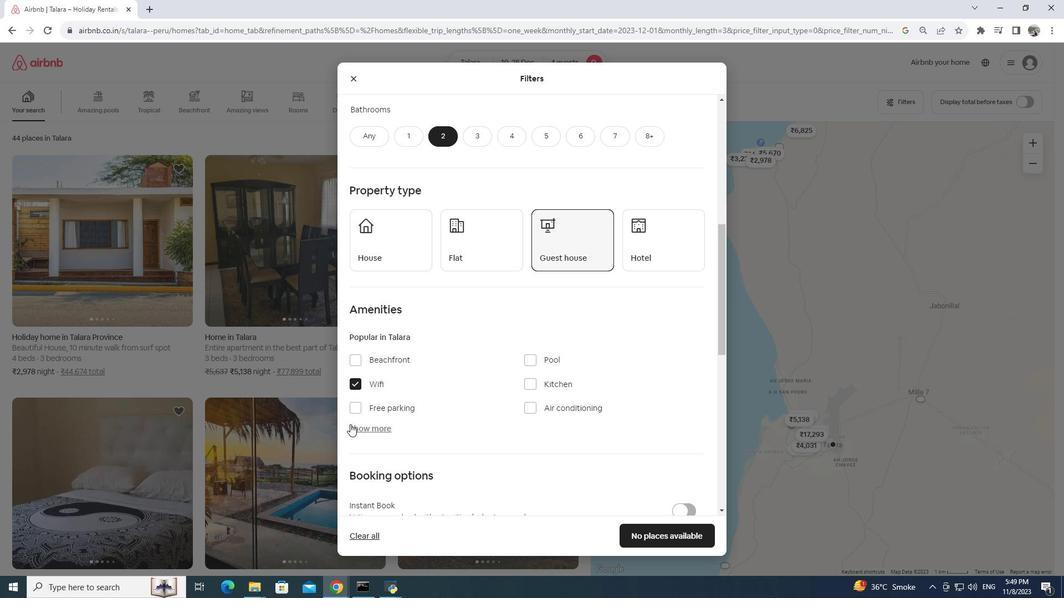 
Action: Mouse moved to (357, 408)
Screenshot: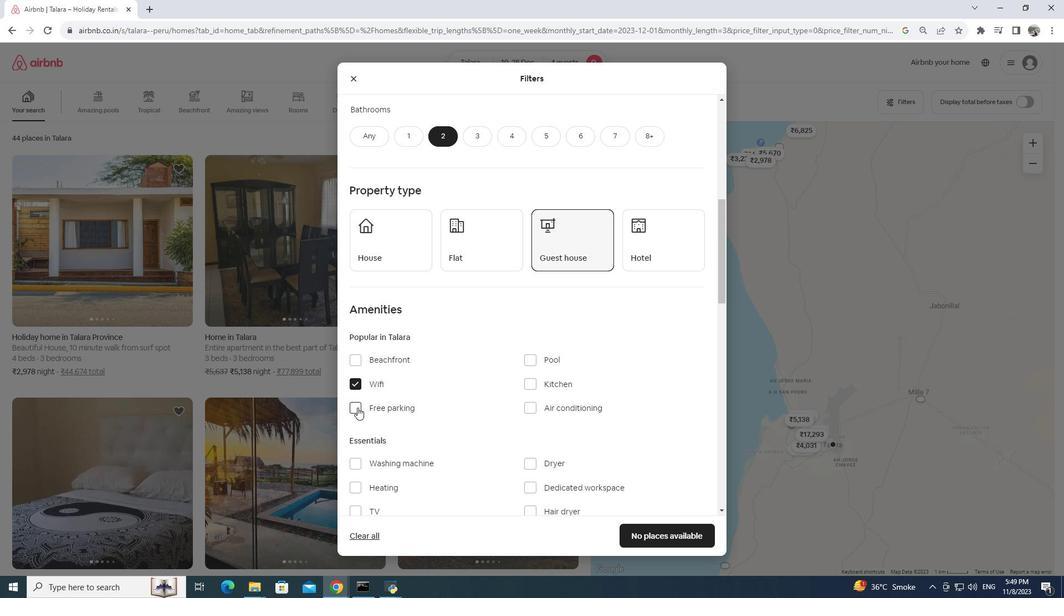 
Action: Mouse pressed left at (357, 408)
Screenshot: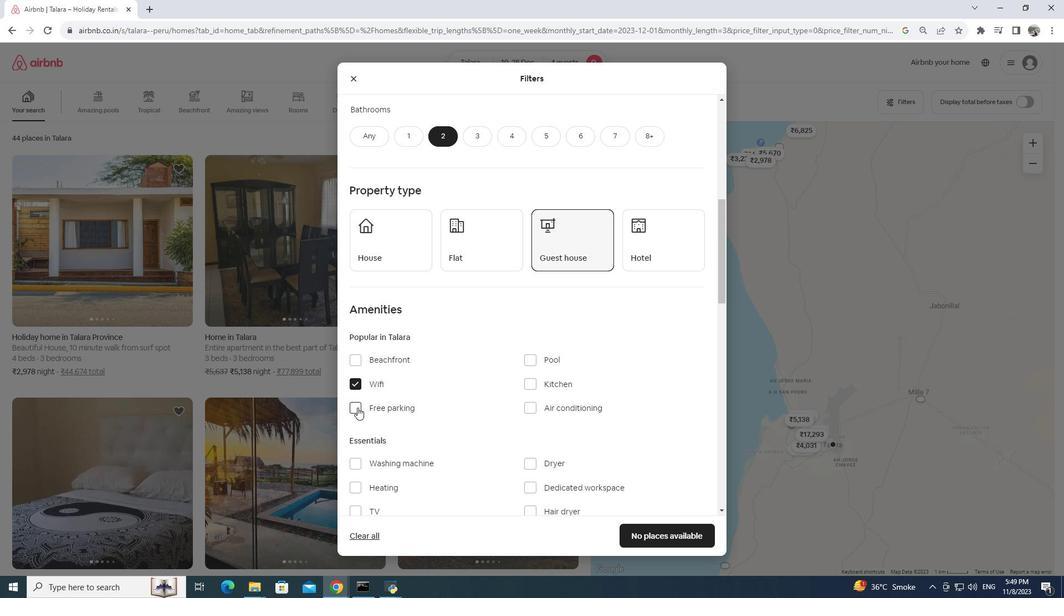 
Action: Mouse moved to (483, 427)
Screenshot: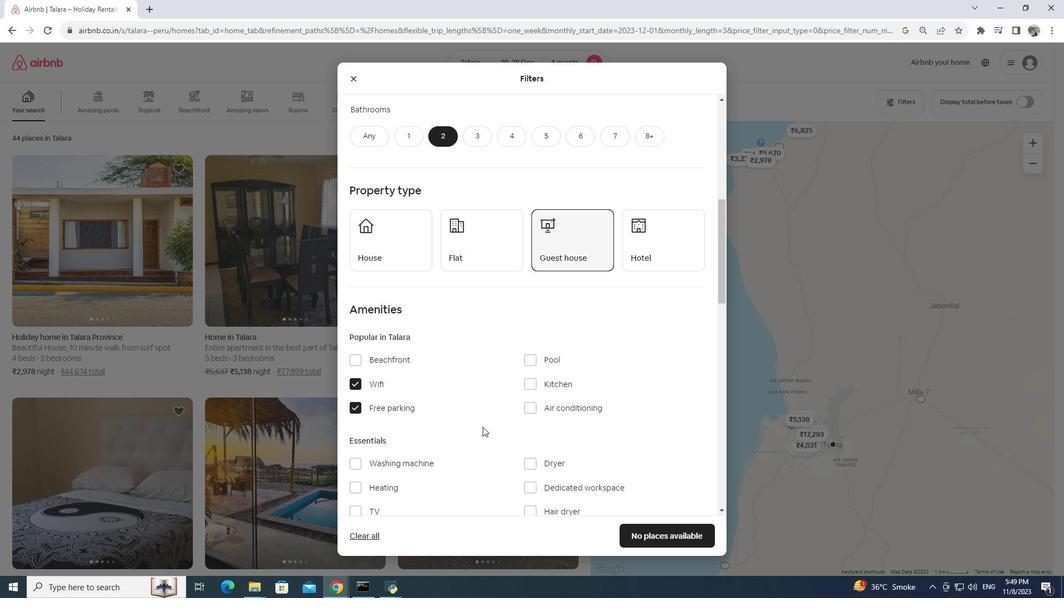 
Action: Mouse scrolled (483, 427) with delta (0, 0)
Screenshot: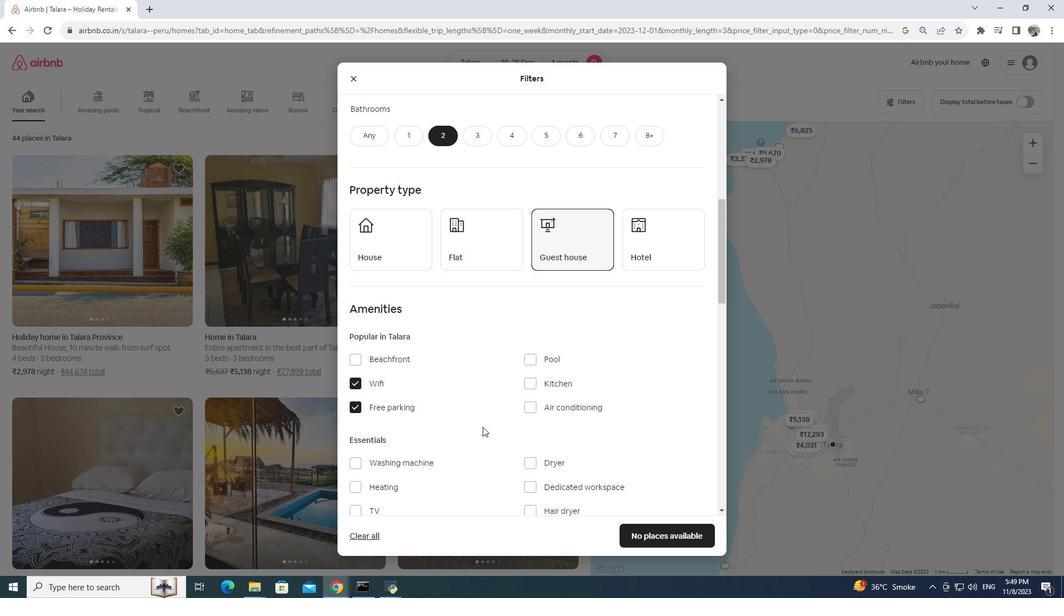 
Action: Mouse moved to (361, 453)
Screenshot: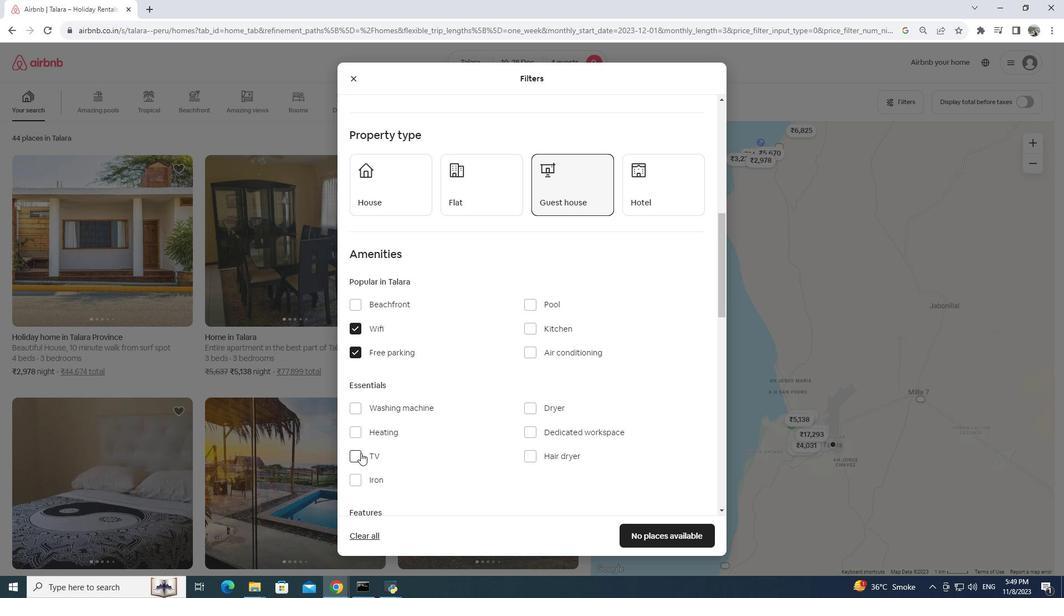 
Action: Mouse pressed left at (361, 453)
Screenshot: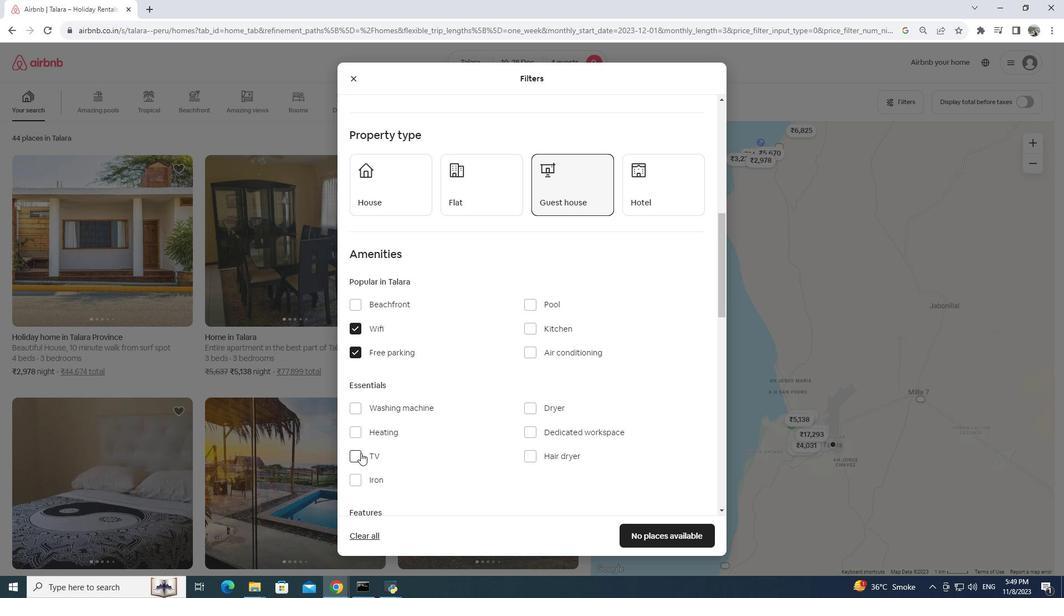 
Action: Mouse moved to (367, 435)
Screenshot: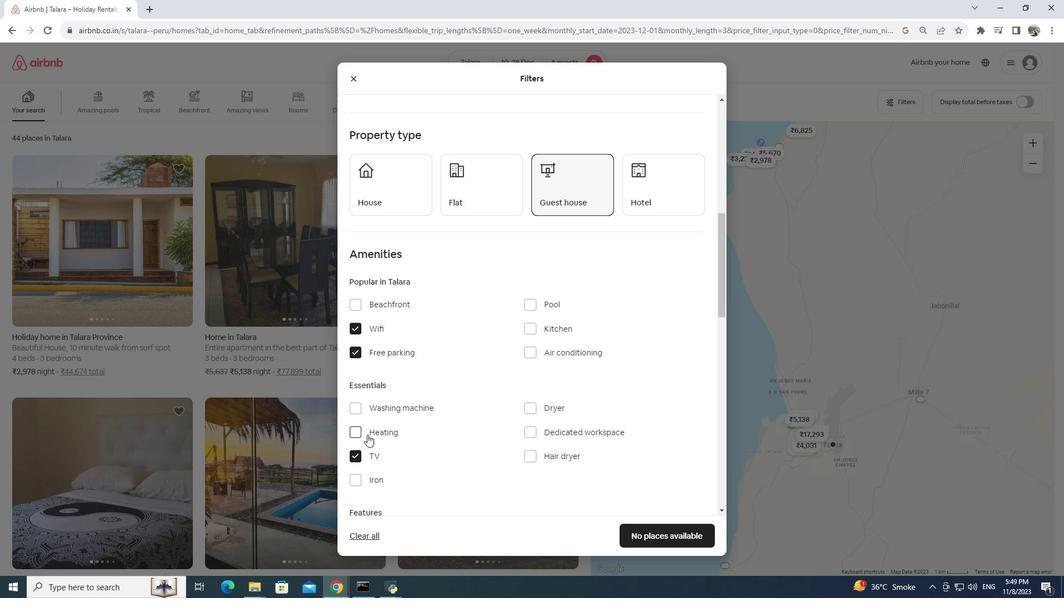
Action: Mouse scrolled (367, 434) with delta (0, 0)
Screenshot: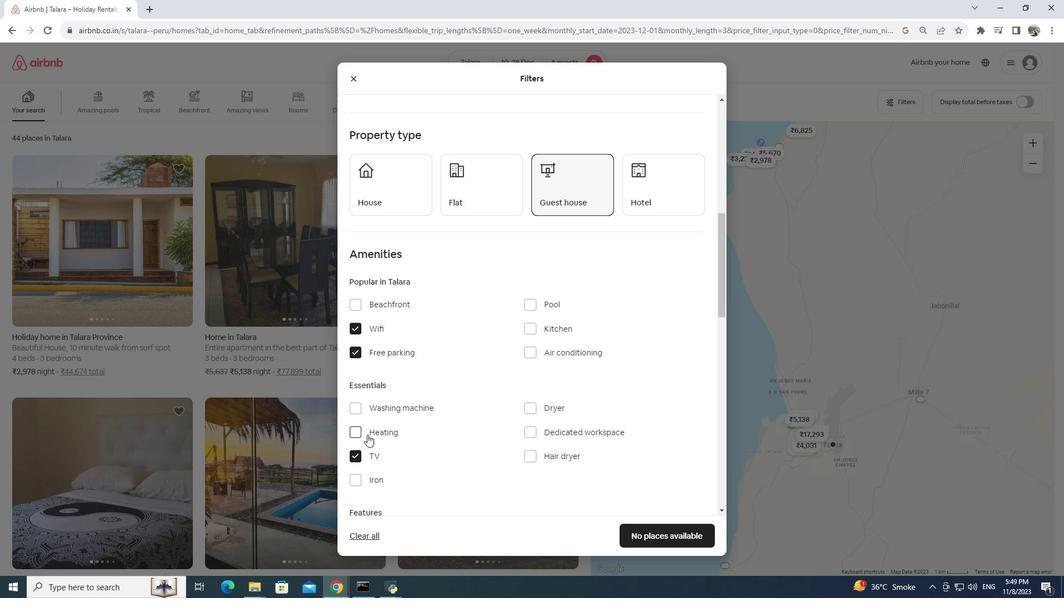 
Action: Mouse scrolled (367, 434) with delta (0, 0)
Screenshot: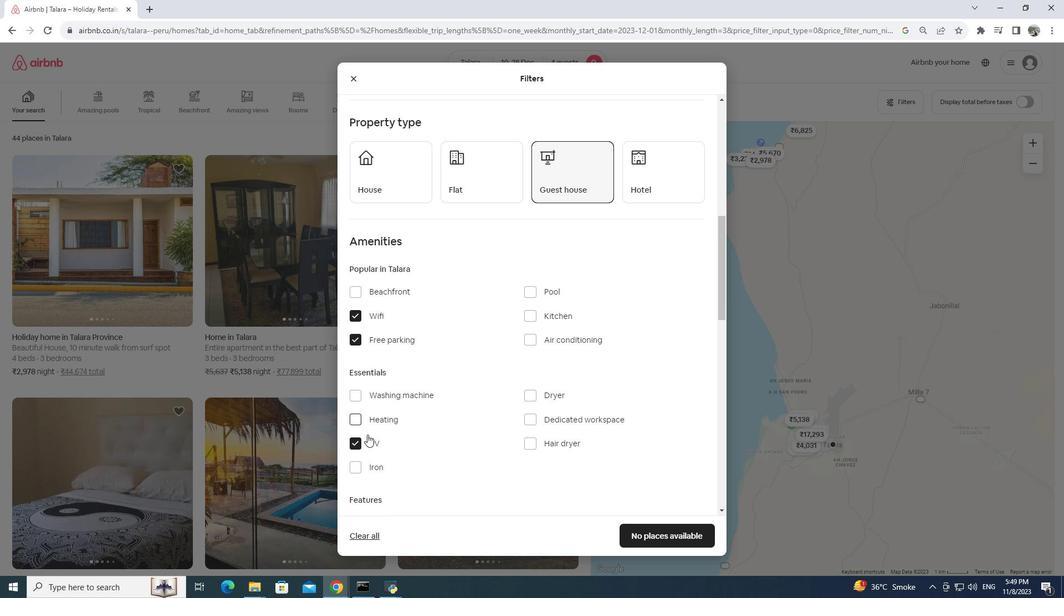
Action: Mouse scrolled (367, 434) with delta (0, 0)
Screenshot: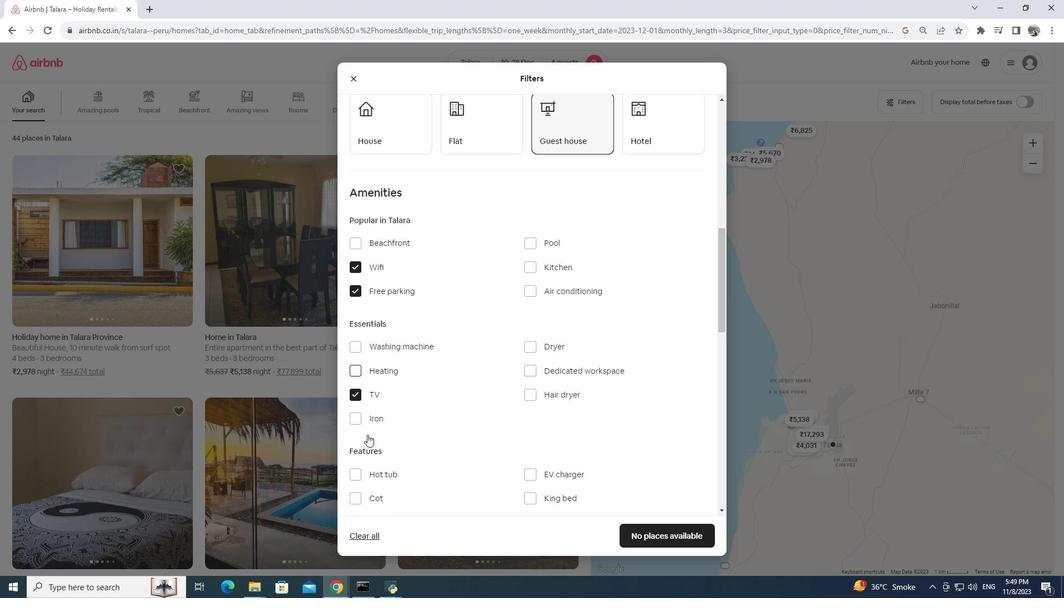 
Action: Mouse scrolled (367, 435) with delta (0, 0)
Screenshot: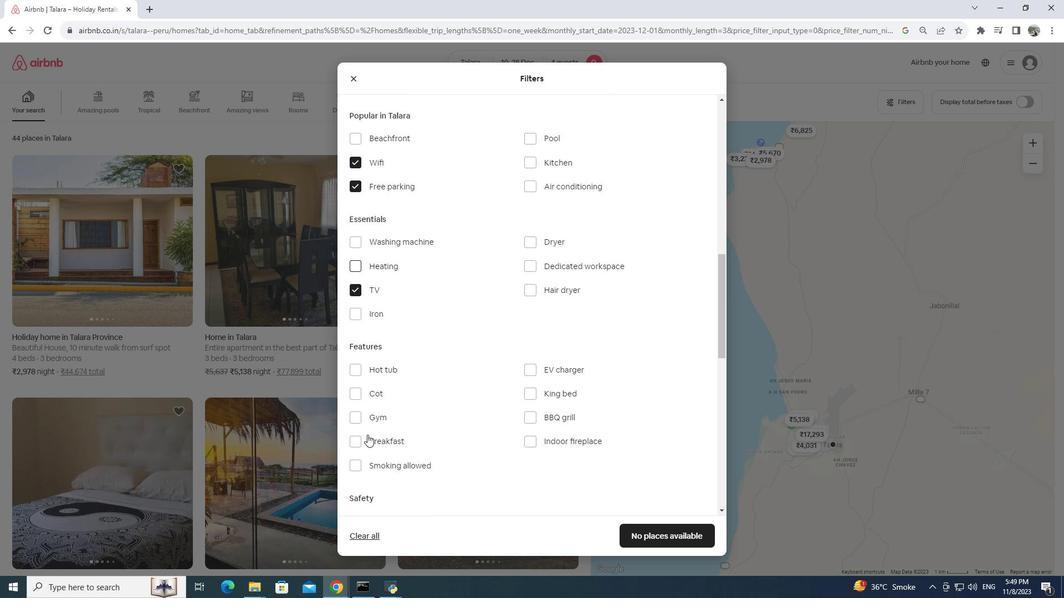 
Action: Mouse moved to (537, 418)
Screenshot: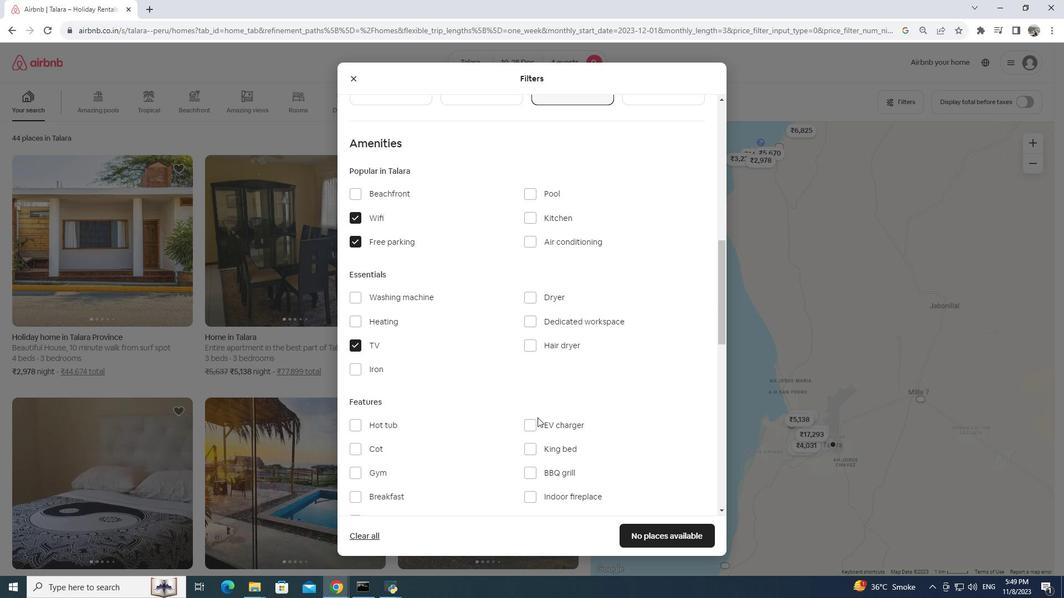 
Action: Mouse scrolled (537, 417) with delta (0, 0)
Screenshot: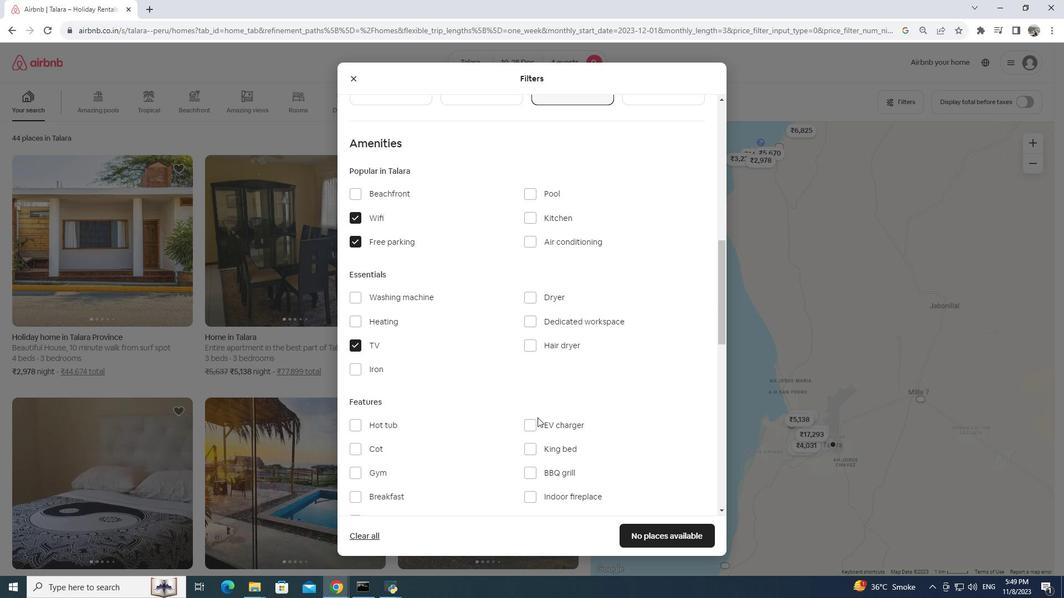 
Action: Mouse moved to (353, 441)
Screenshot: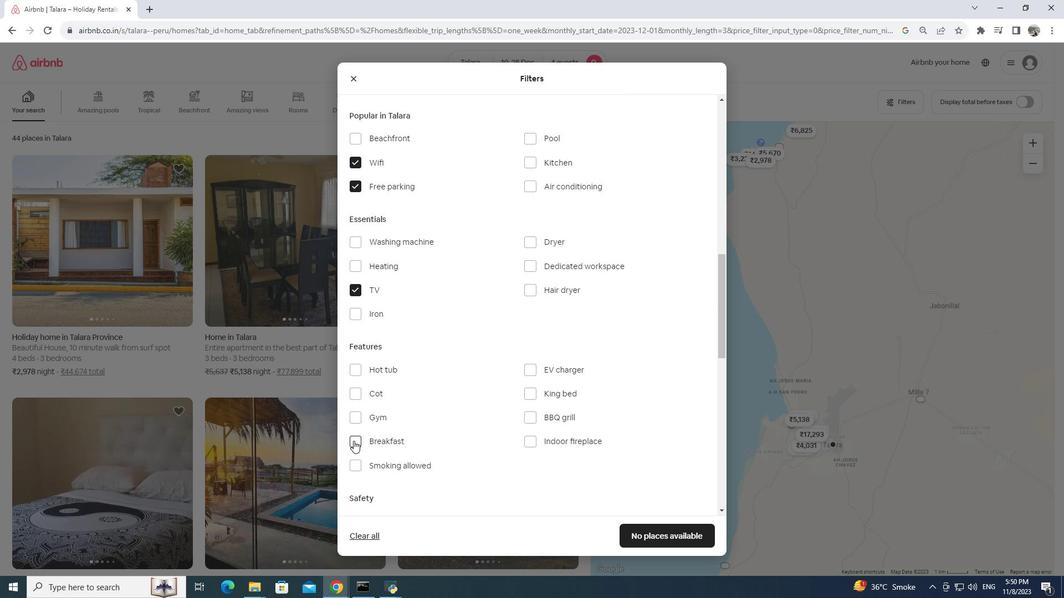 
Action: Mouse pressed left at (353, 441)
Screenshot: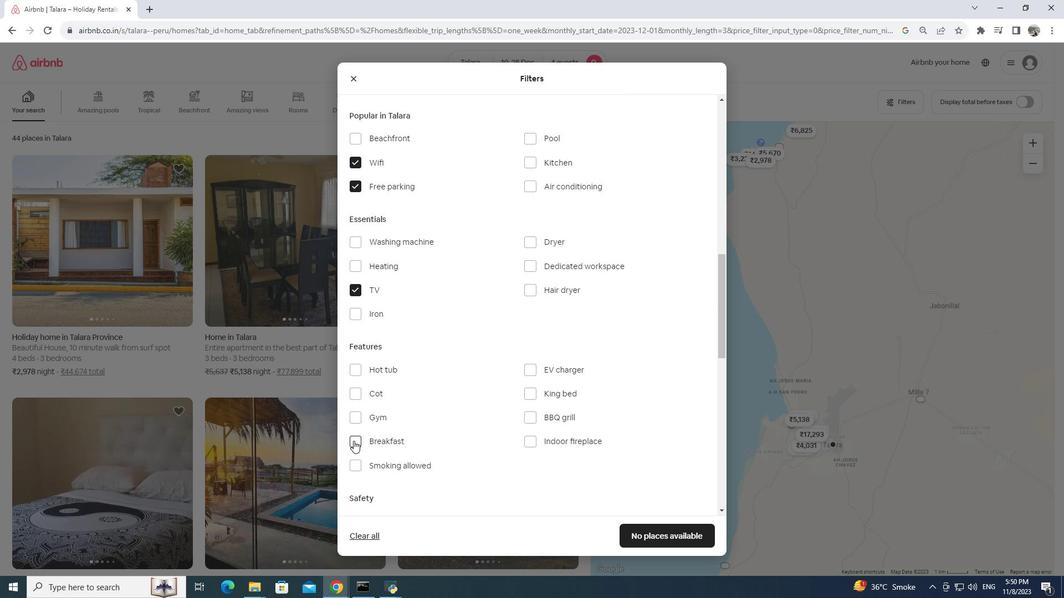 
Action: Mouse moved to (358, 412)
Screenshot: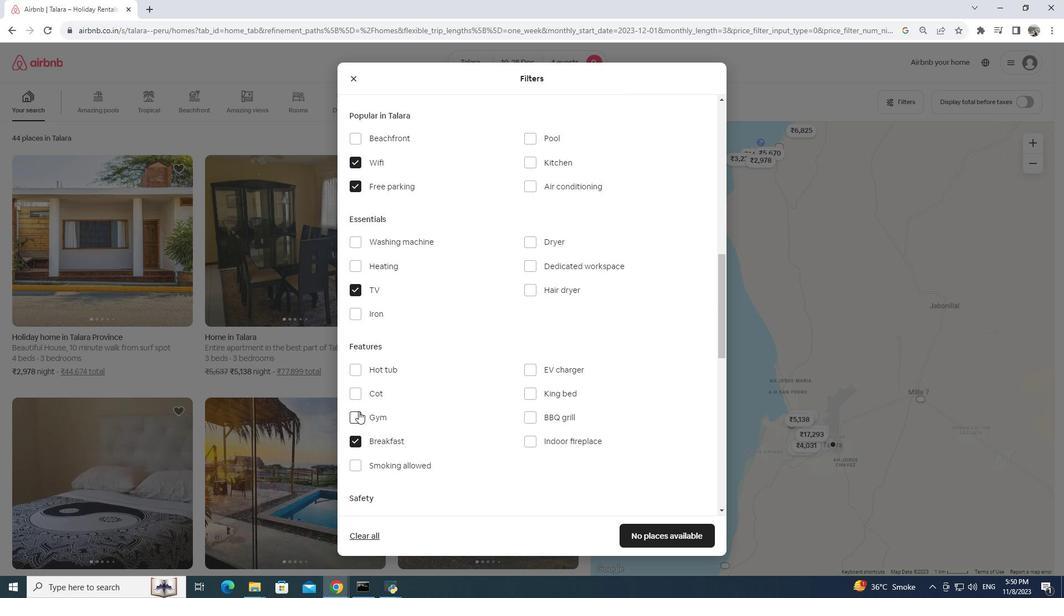
Action: Mouse pressed left at (358, 412)
Screenshot: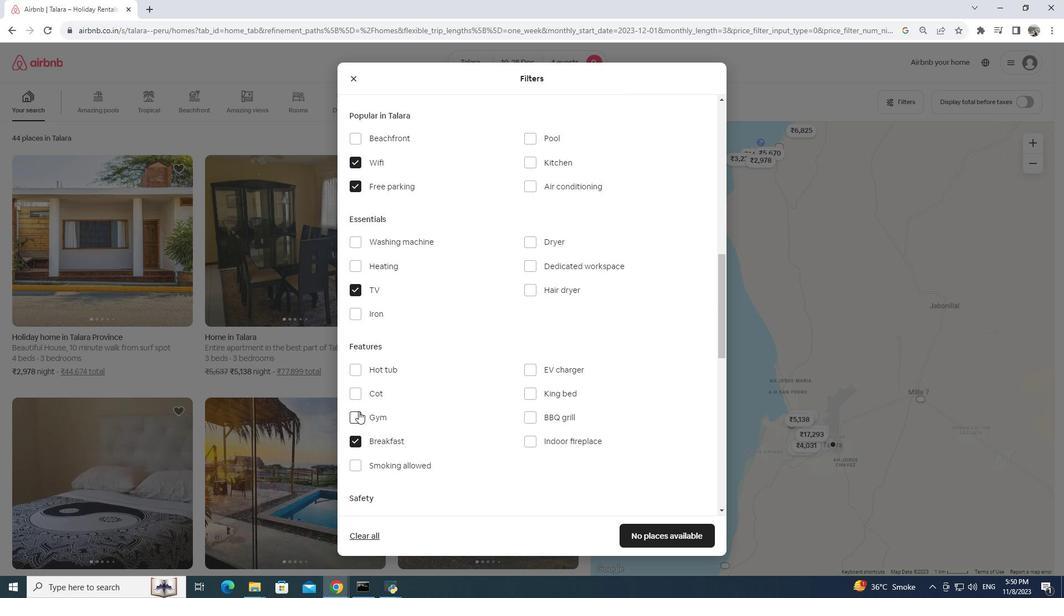 
Action: Mouse moved to (727, 525)
Screenshot: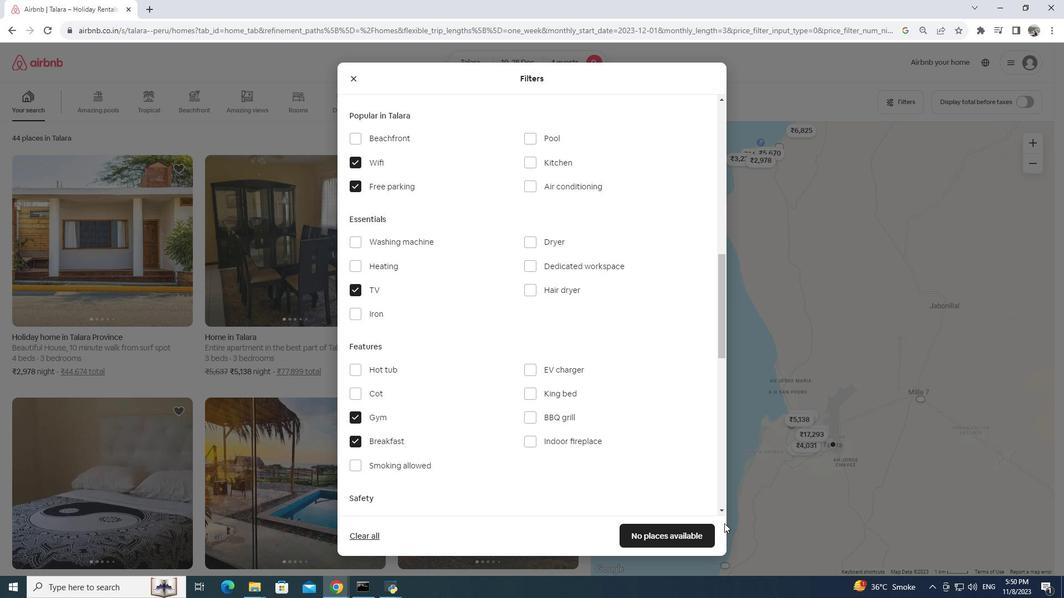 
